 Task: Open Card Podcast Distribution Review in Board Sales Funnel Optimization and Management to Workspace Content Marketing Agencies and add a team member Softage.2@softage.net, a label Green, a checklist Fundraising, an attachment from Trello, a color Green and finally, add a card description 'Plan and execute company team-building activity at a wine tasting event' and a comment 'Given the potential impact of this task on our company culture of innovation, let us ensure that we approach it with a sense of curiosity and a willingness to explore new ideas.'. Add a start date 'Jan 06, 1900' with a due date 'Jan 13, 1900'
Action: Mouse moved to (359, 159)
Screenshot: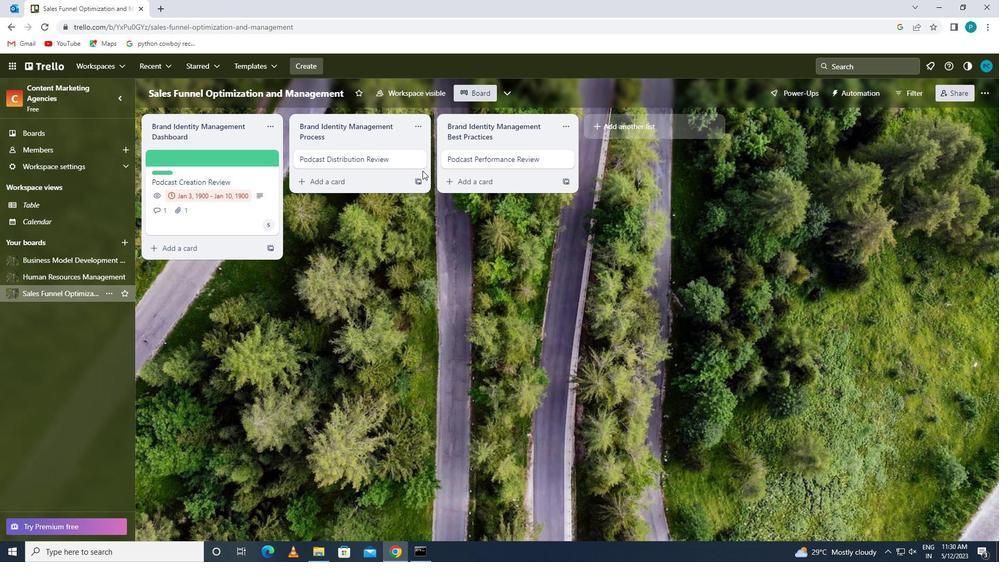 
Action: Mouse pressed left at (359, 159)
Screenshot: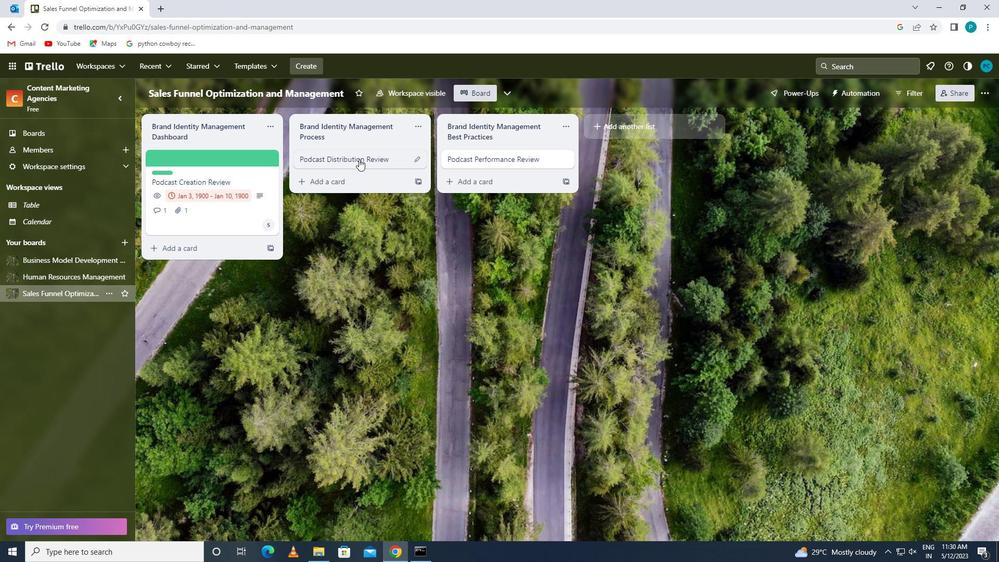 
Action: Mouse moved to (653, 188)
Screenshot: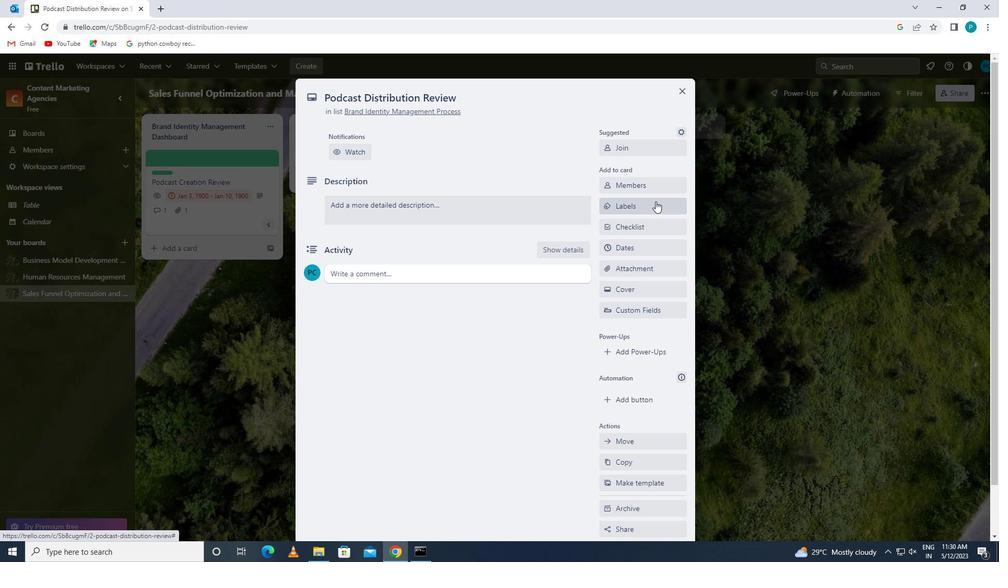 
Action: Mouse pressed left at (653, 188)
Screenshot: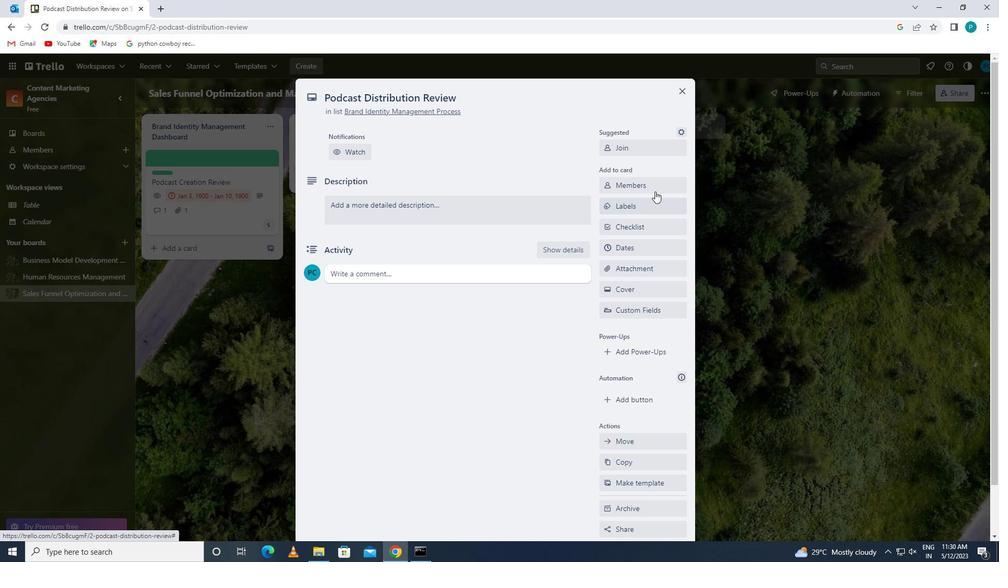 
Action: Mouse moved to (650, 235)
Screenshot: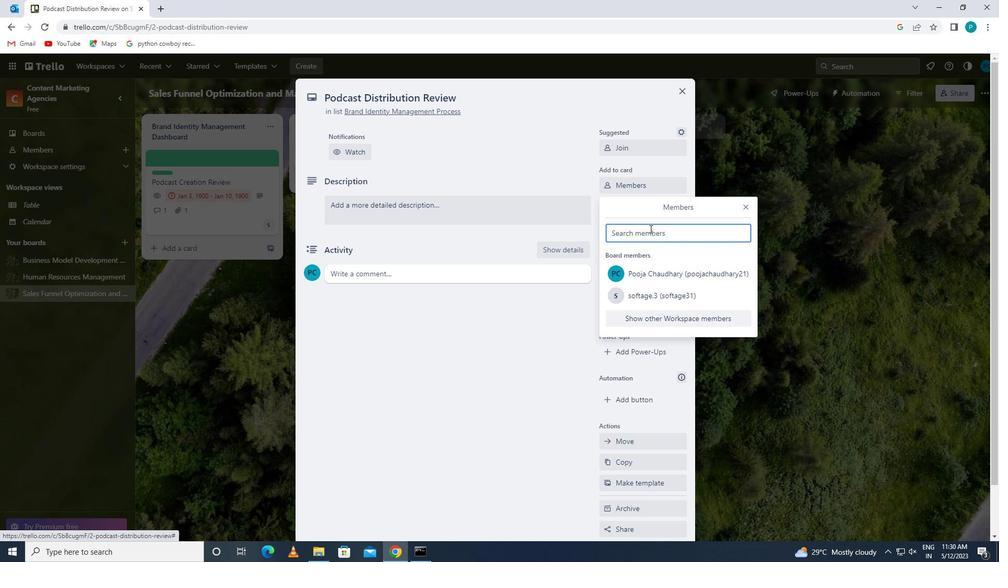 
Action: Mouse pressed left at (650, 235)
Screenshot: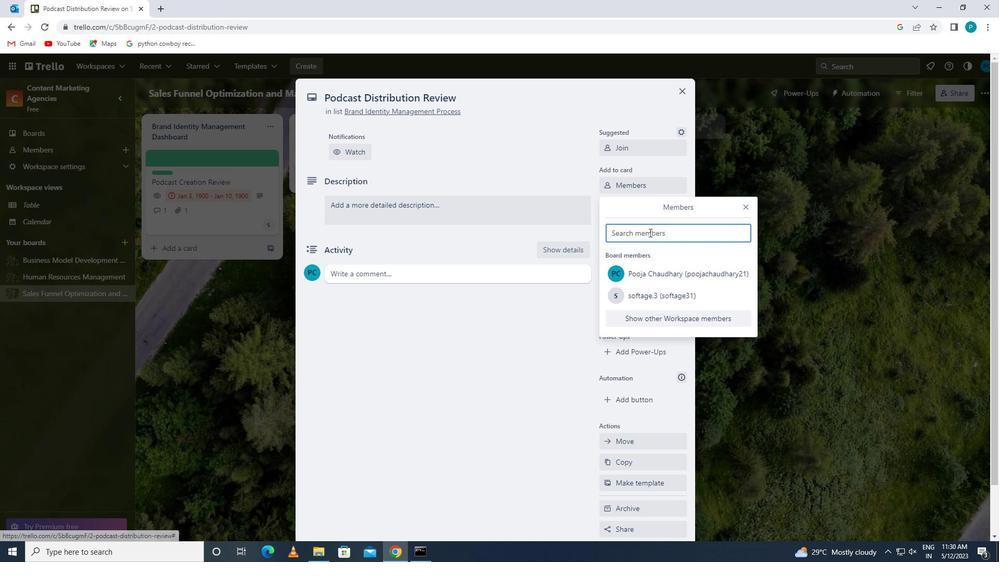 
Action: Key pressed <Key.caps_lock>s<Key.caps_lock>
Screenshot: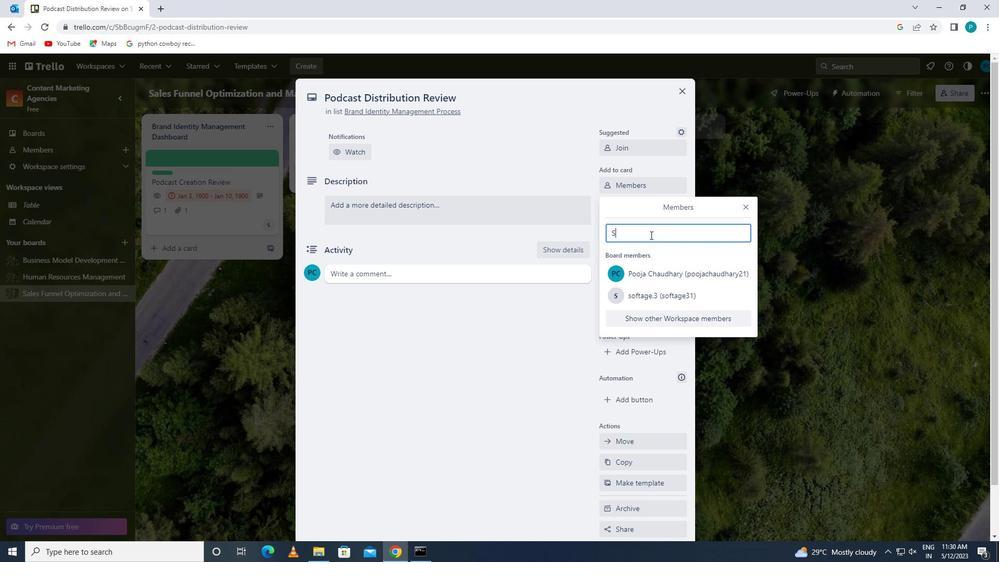 
Action: Mouse moved to (687, 332)
Screenshot: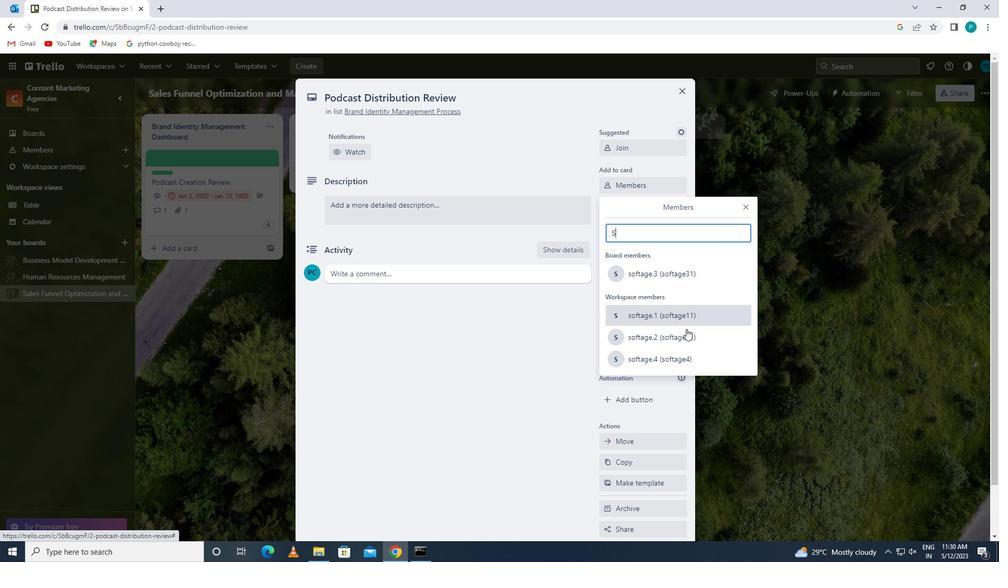 
Action: Mouse pressed left at (687, 332)
Screenshot: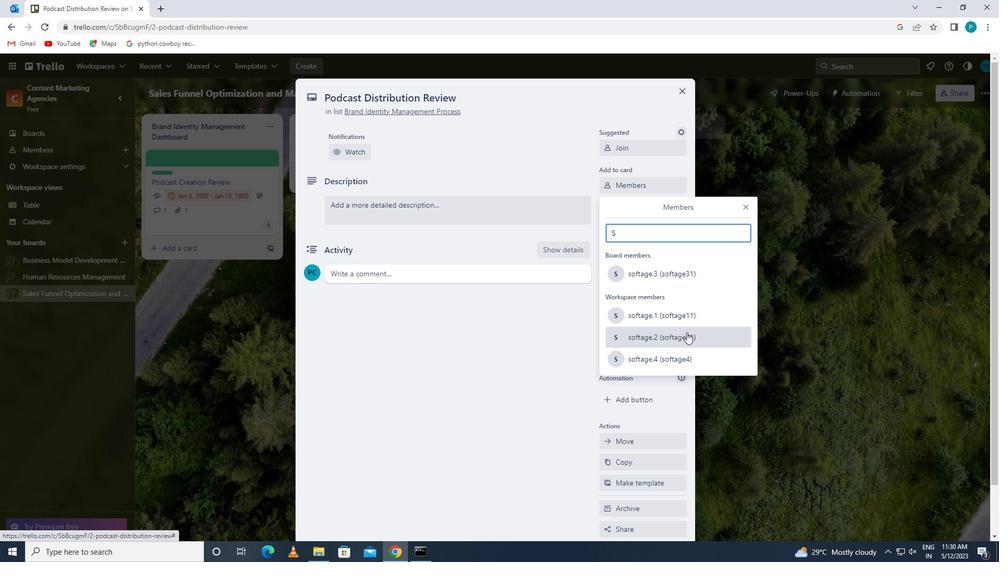 
Action: Mouse moved to (753, 208)
Screenshot: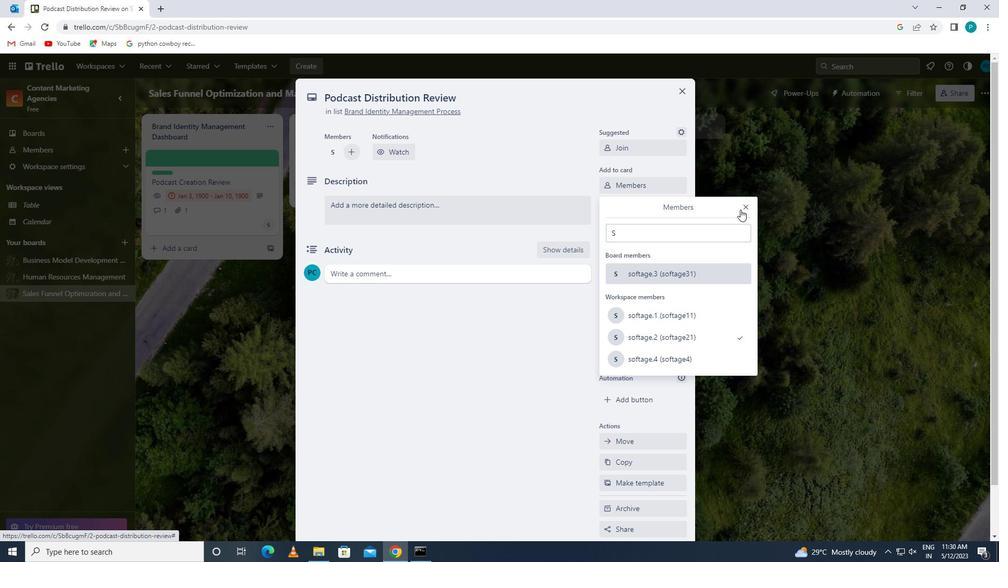 
Action: Mouse pressed left at (753, 208)
Screenshot: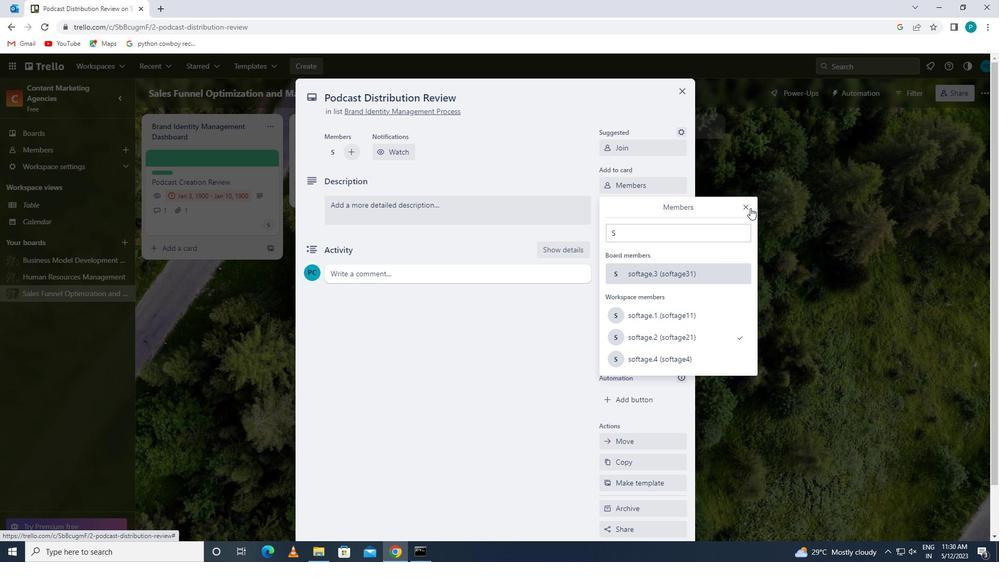 
Action: Mouse moved to (654, 207)
Screenshot: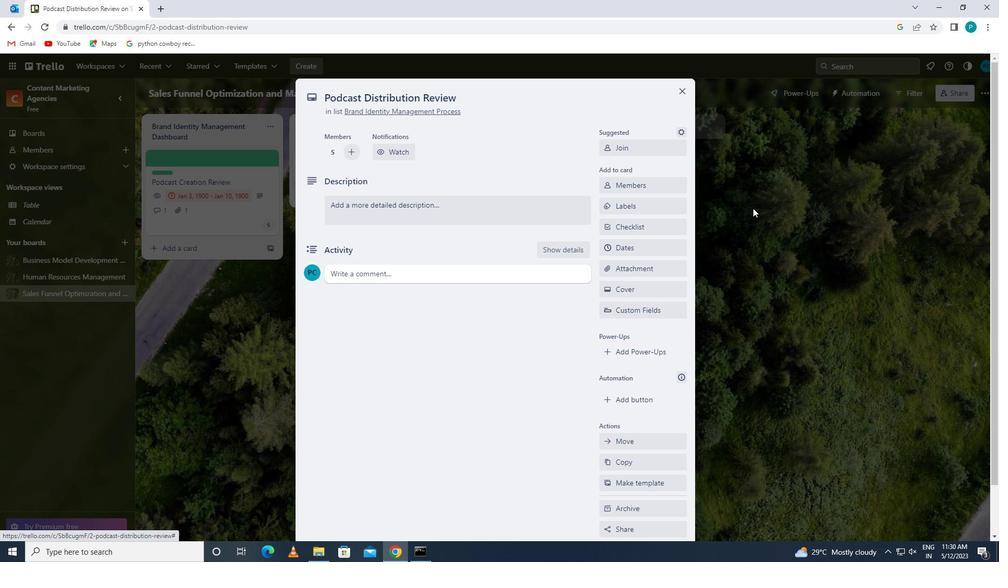 
Action: Mouse pressed left at (654, 207)
Screenshot: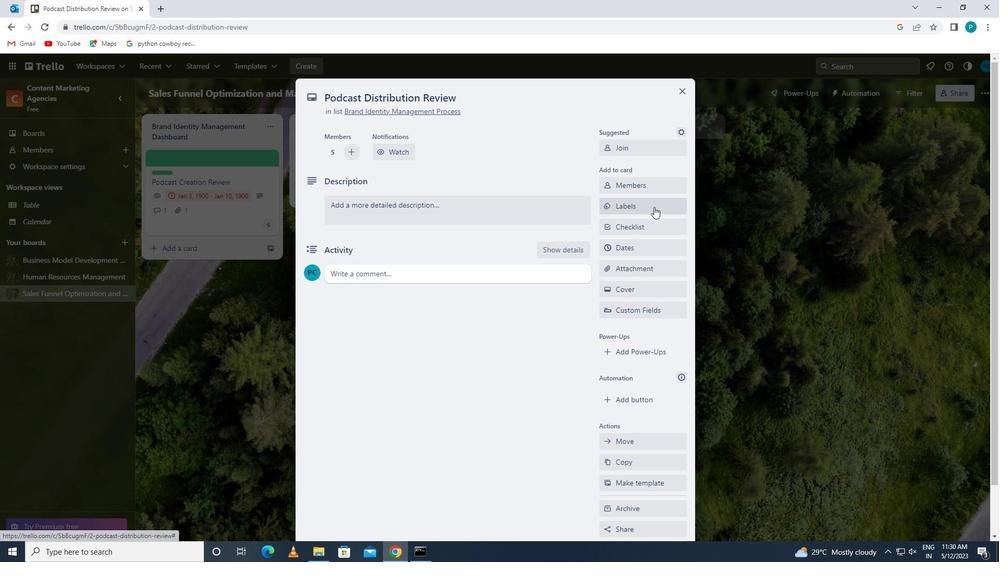 
Action: Mouse moved to (670, 415)
Screenshot: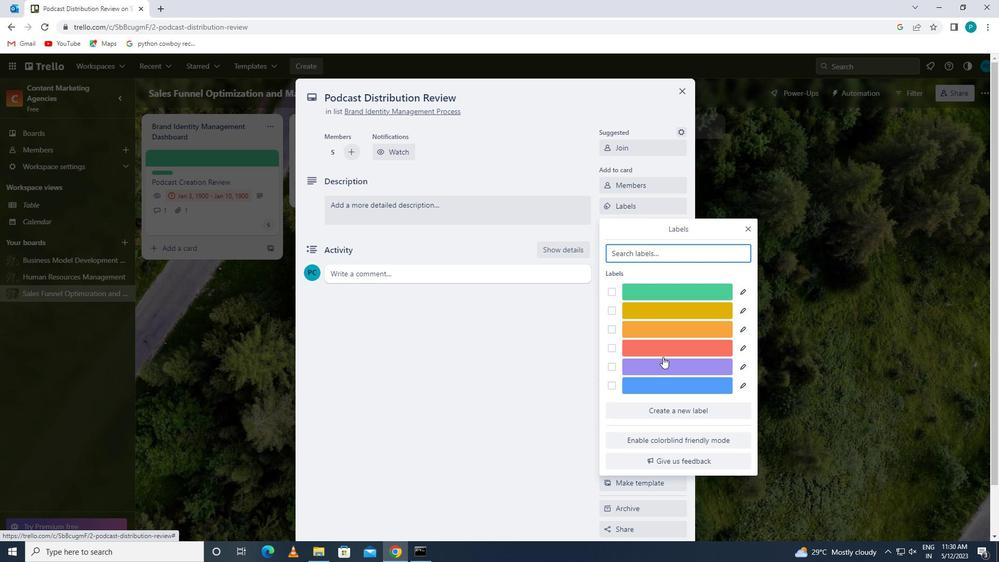 
Action: Mouse pressed left at (670, 415)
Screenshot: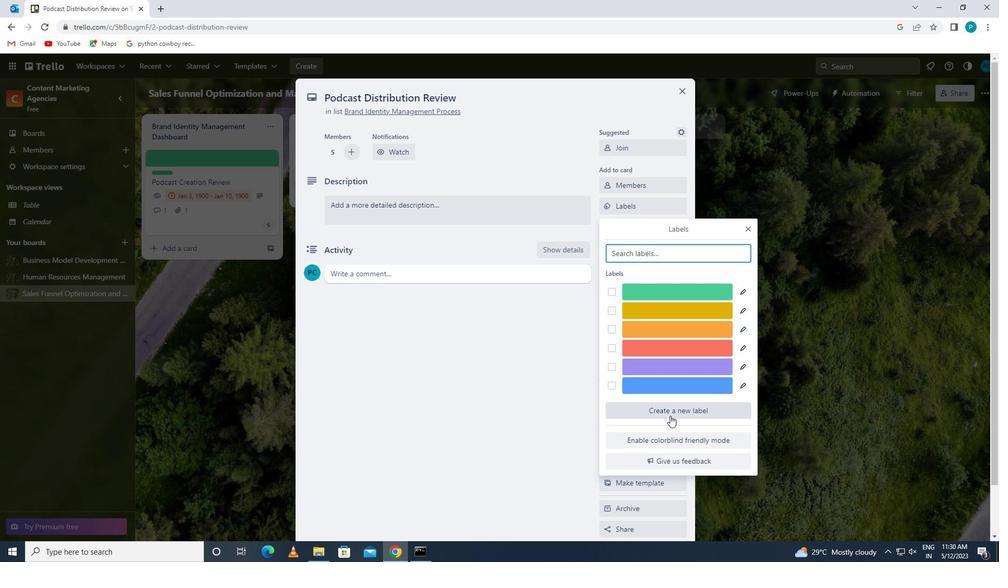 
Action: Mouse moved to (615, 385)
Screenshot: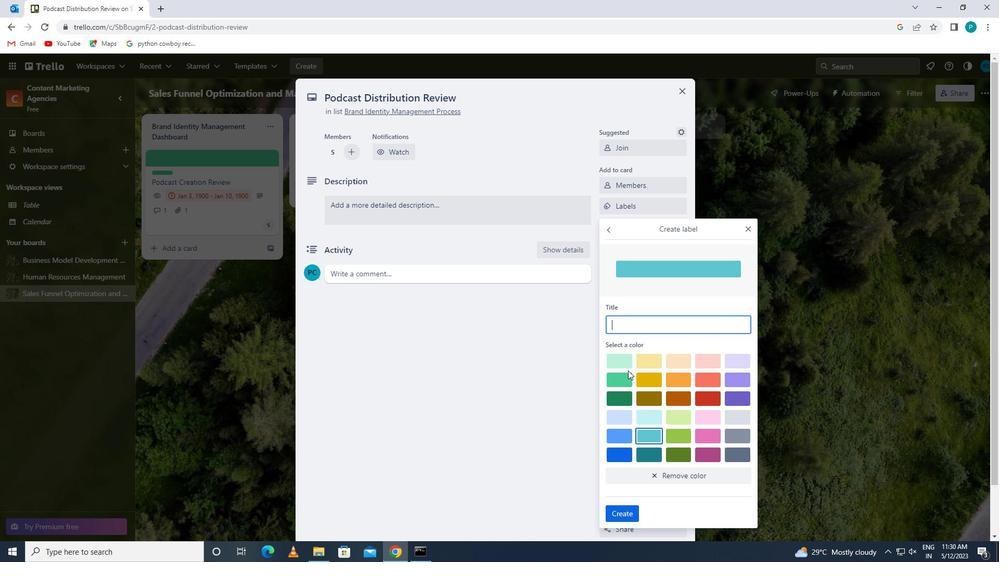 
Action: Mouse pressed left at (615, 385)
Screenshot: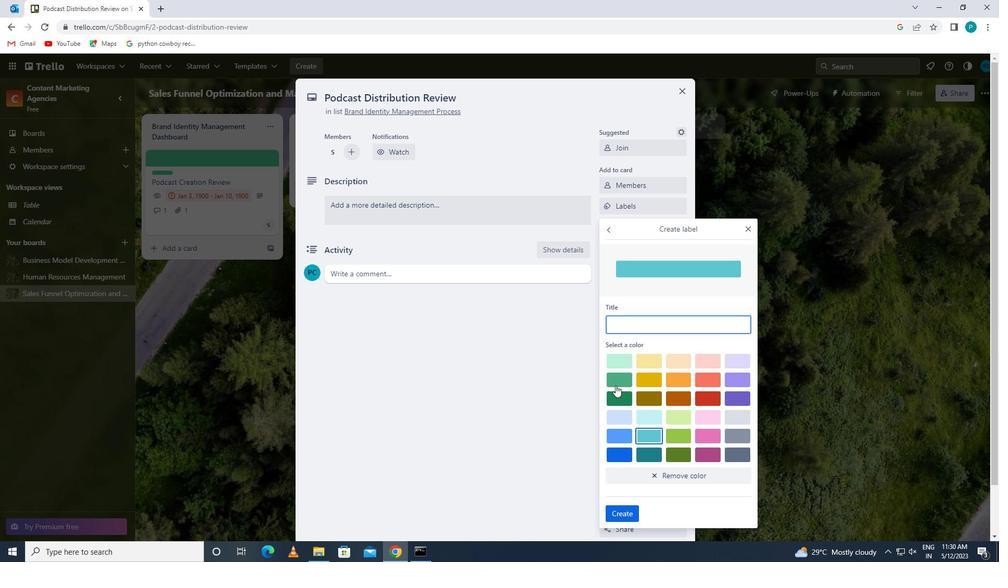 
Action: Mouse moved to (623, 511)
Screenshot: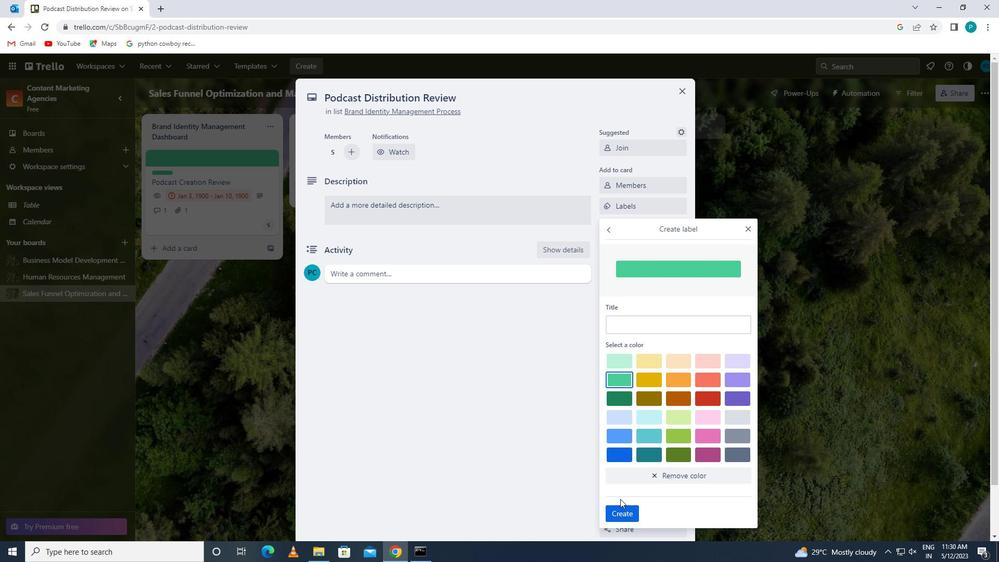 
Action: Mouse pressed left at (623, 511)
Screenshot: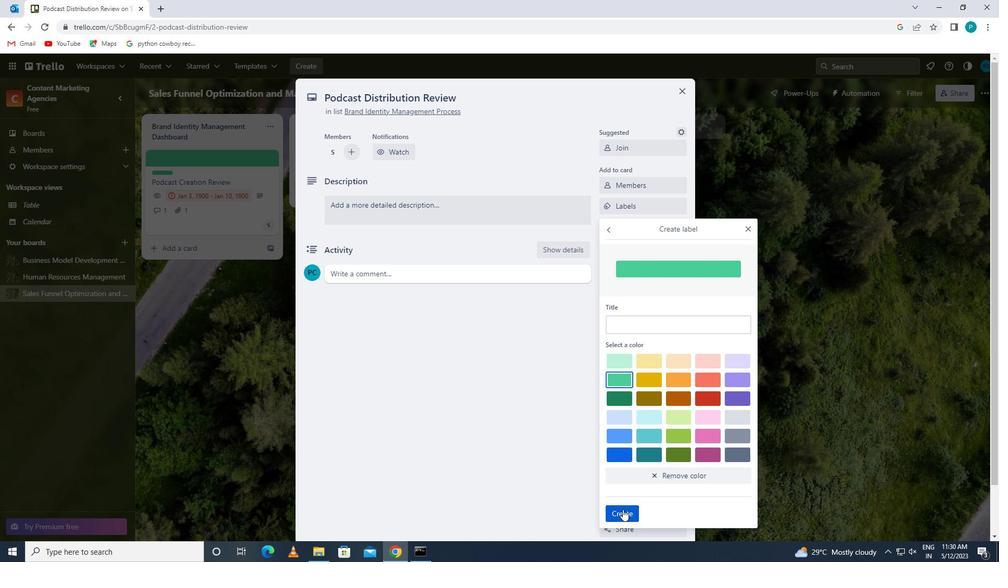 
Action: Mouse moved to (748, 224)
Screenshot: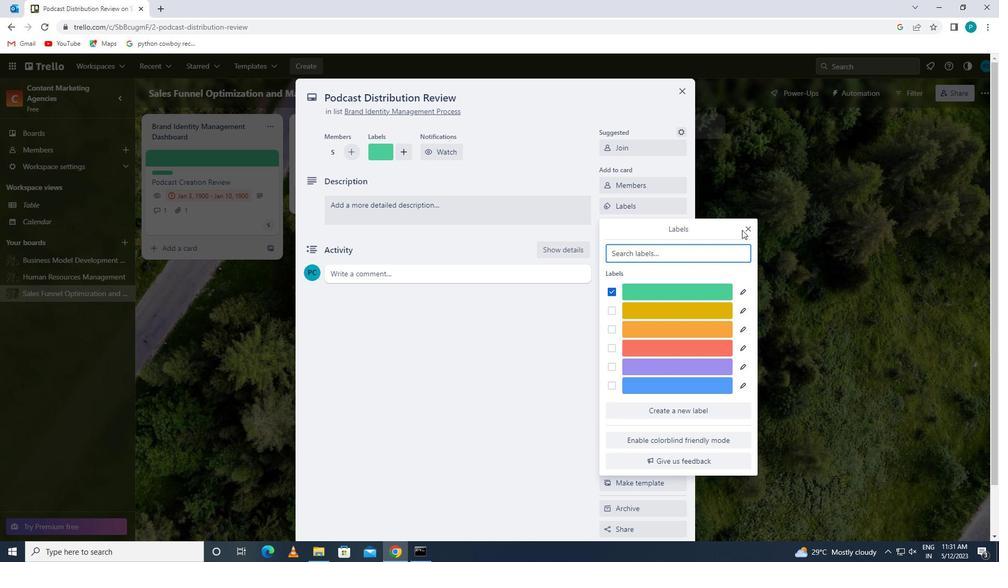 
Action: Mouse pressed left at (748, 224)
Screenshot: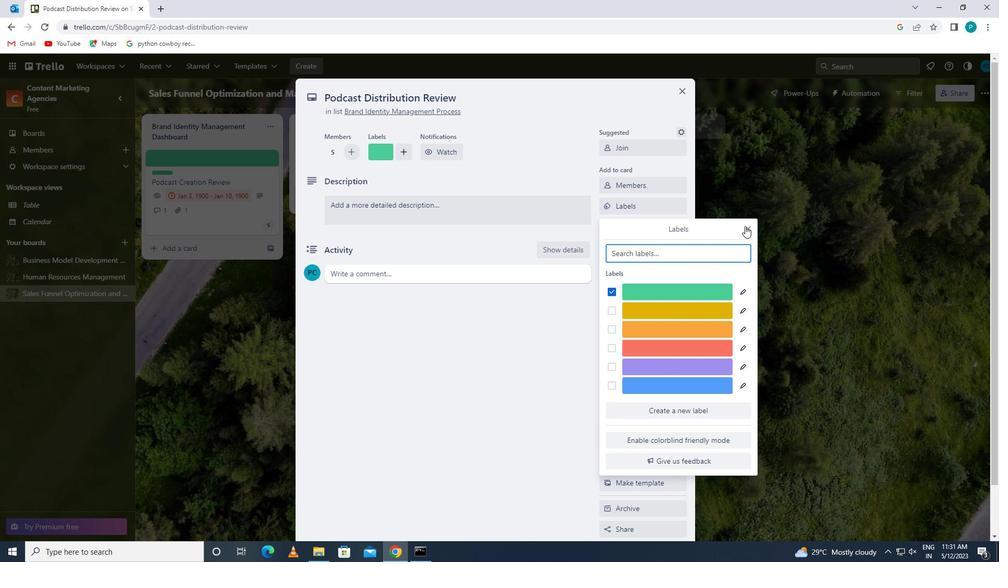 
Action: Mouse moved to (659, 234)
Screenshot: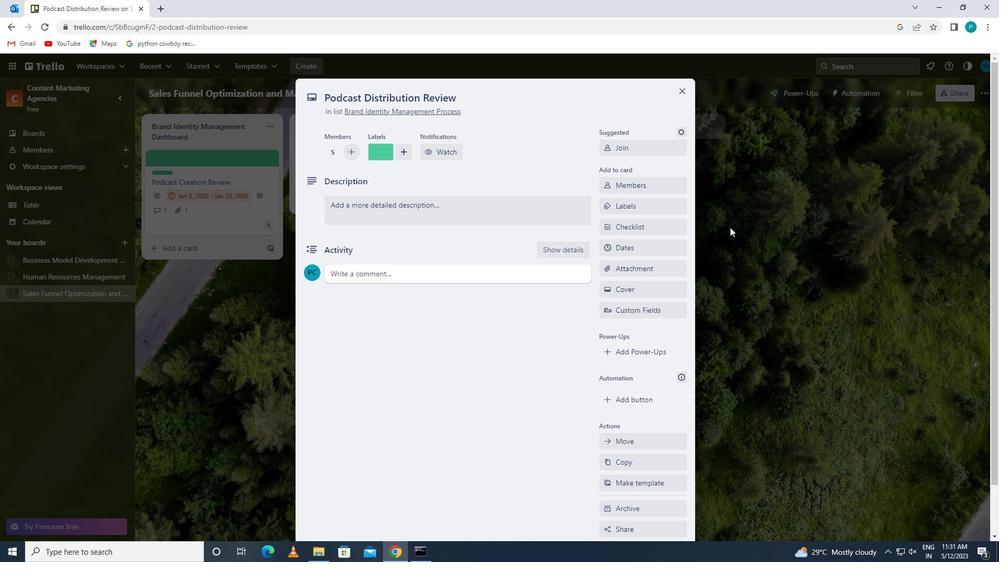 
Action: Mouse pressed left at (659, 234)
Screenshot: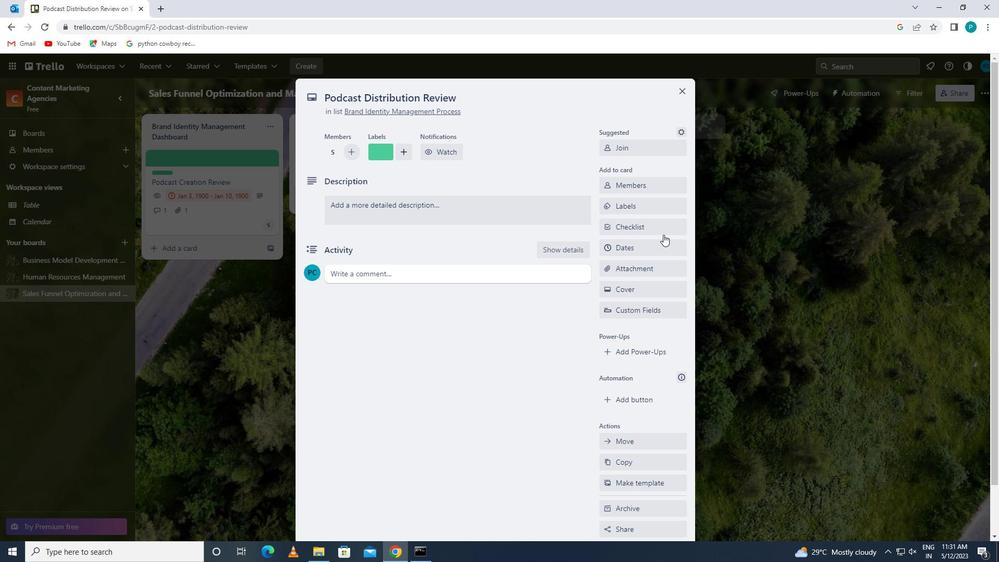 
Action: Key pressed f
Screenshot: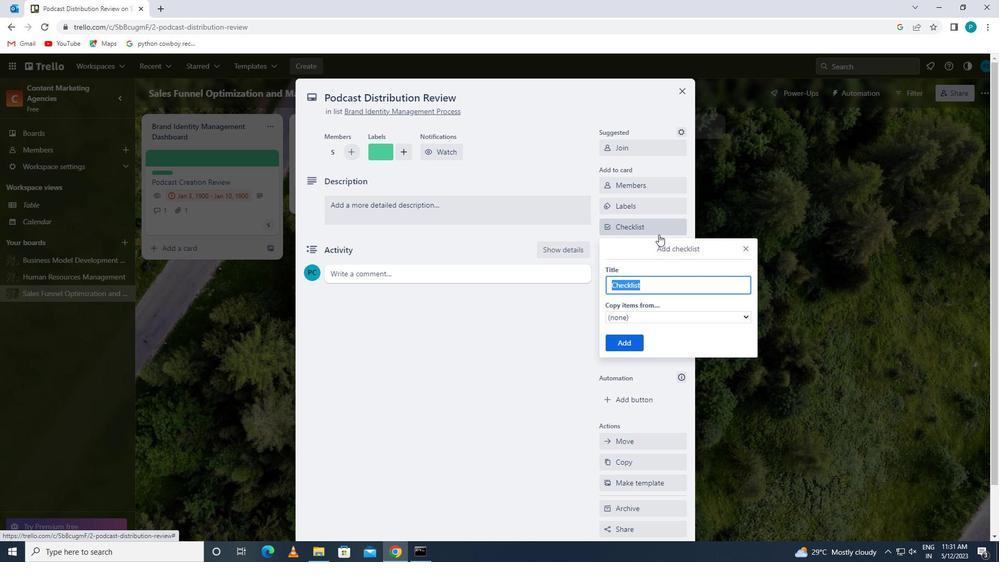 
Action: Mouse moved to (694, 312)
Screenshot: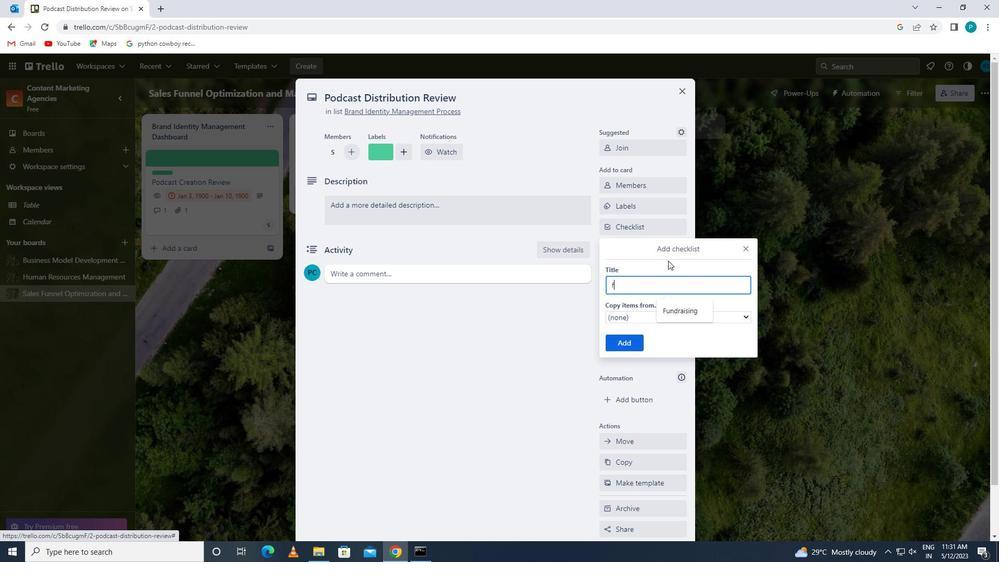 
Action: Mouse pressed left at (694, 312)
Screenshot: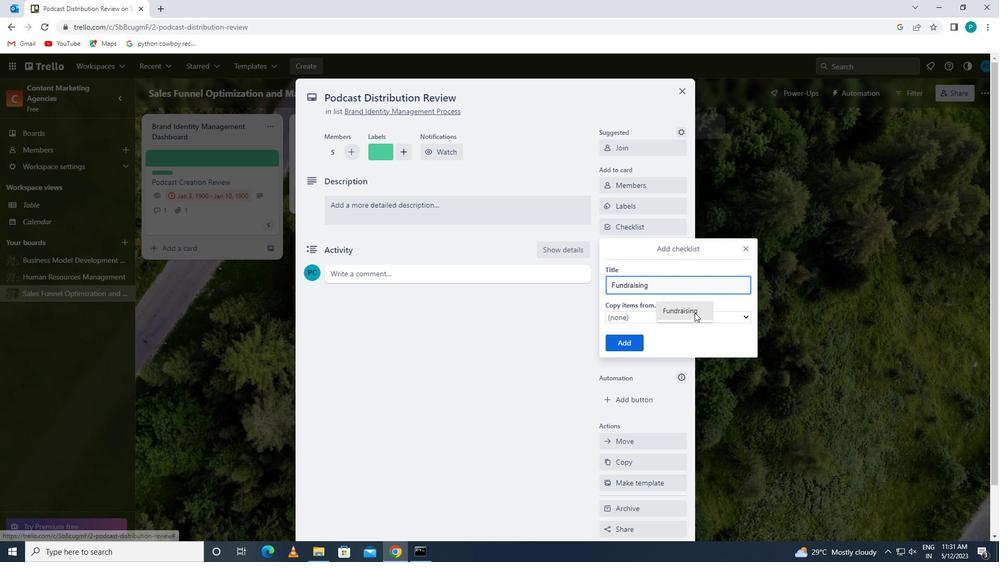 
Action: Mouse moved to (629, 340)
Screenshot: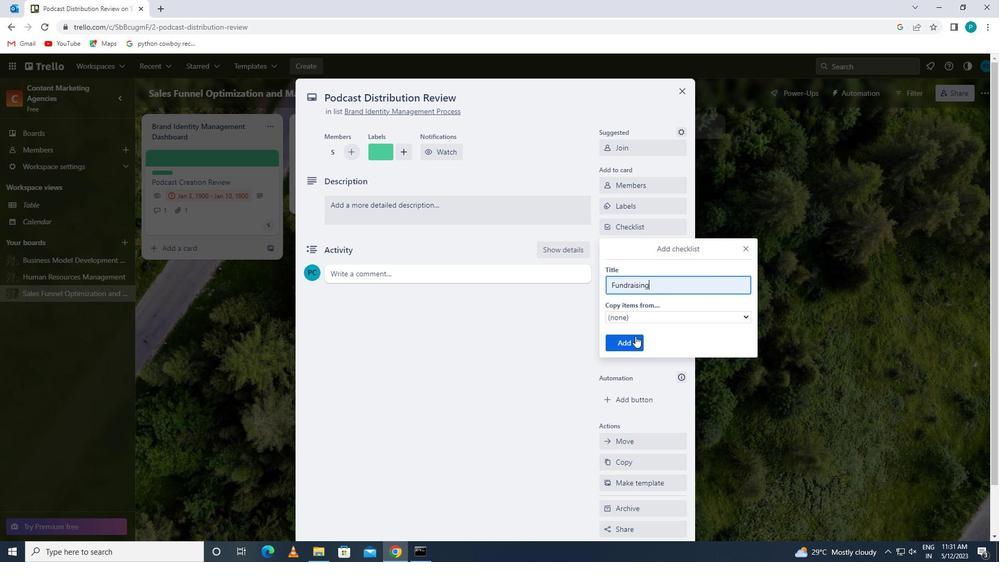 
Action: Mouse pressed left at (629, 340)
Screenshot: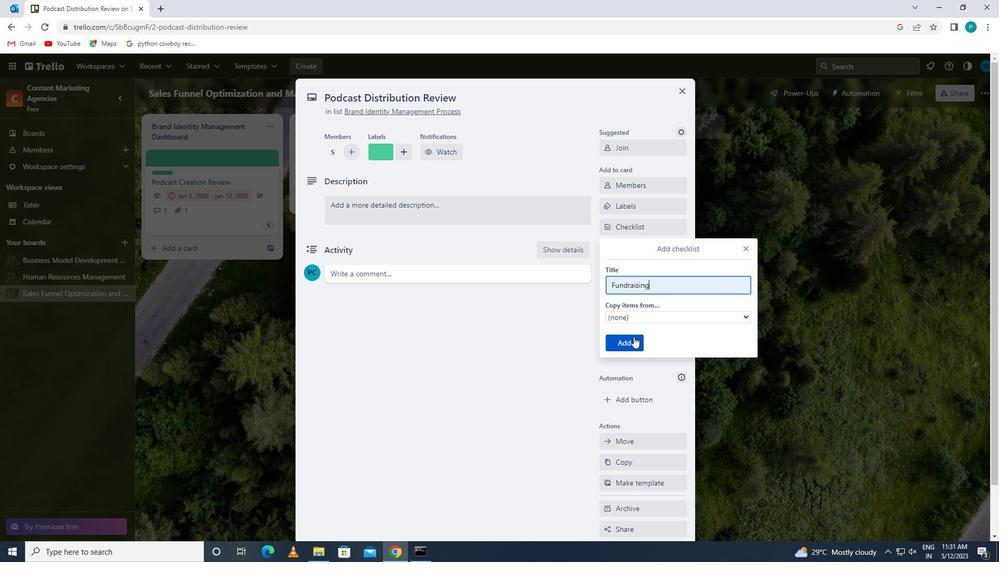 
Action: Mouse moved to (640, 271)
Screenshot: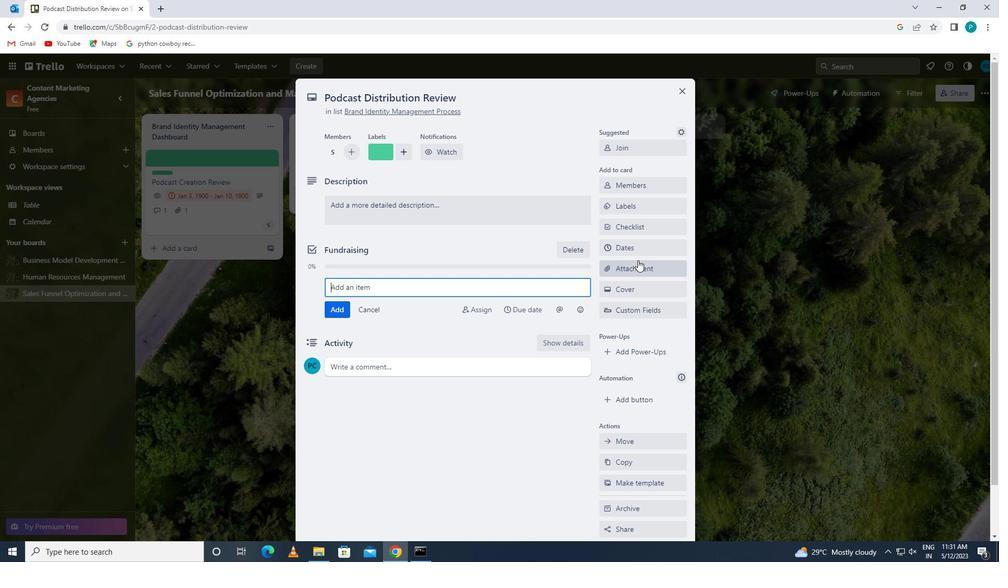 
Action: Mouse pressed left at (640, 271)
Screenshot: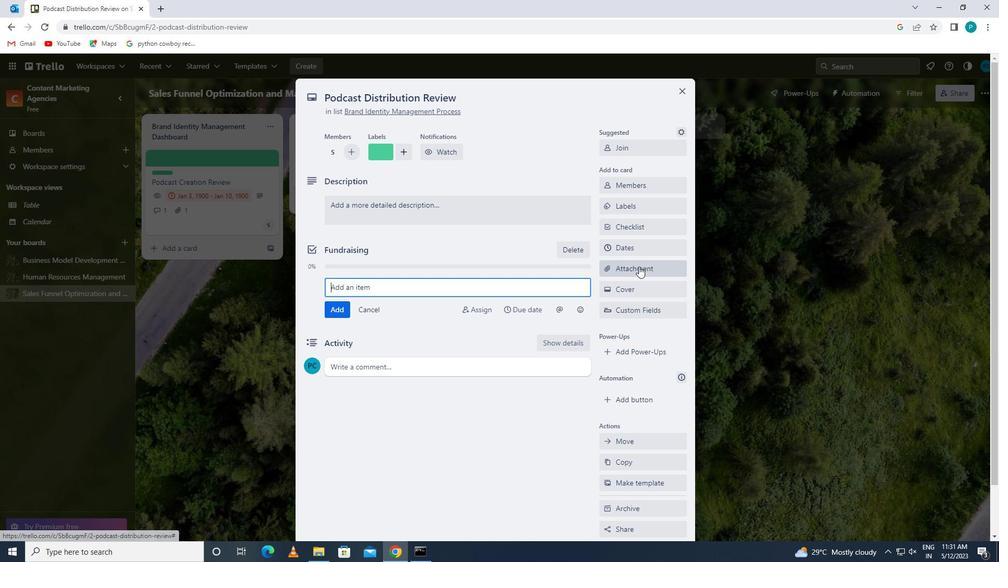 
Action: Mouse moved to (638, 331)
Screenshot: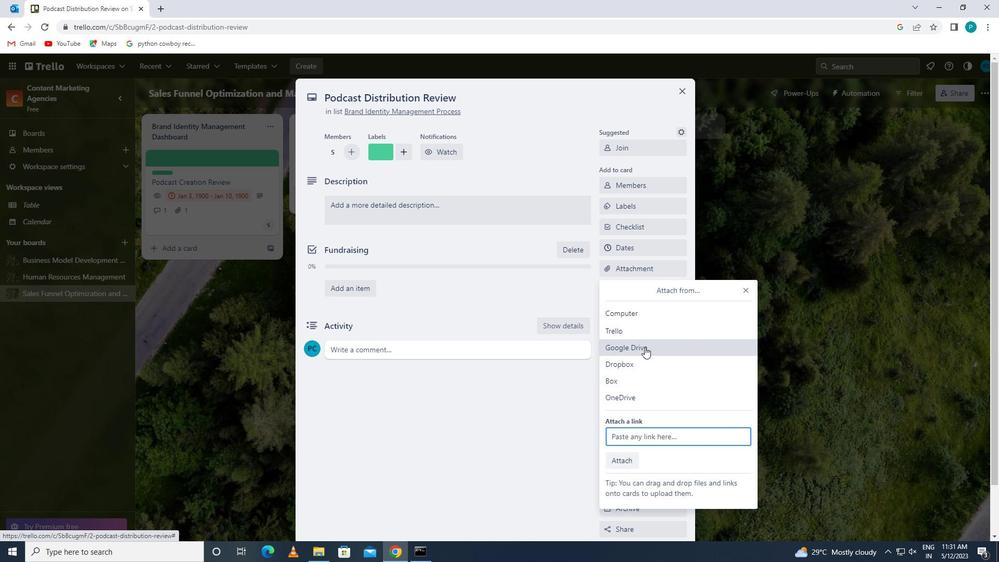 
Action: Mouse pressed left at (638, 331)
Screenshot: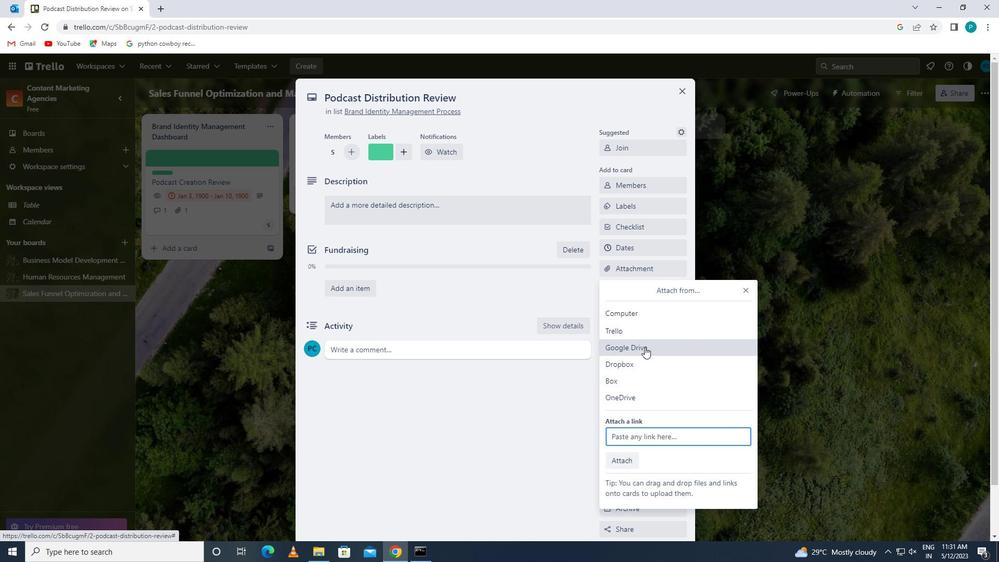 
Action: Mouse moved to (641, 326)
Screenshot: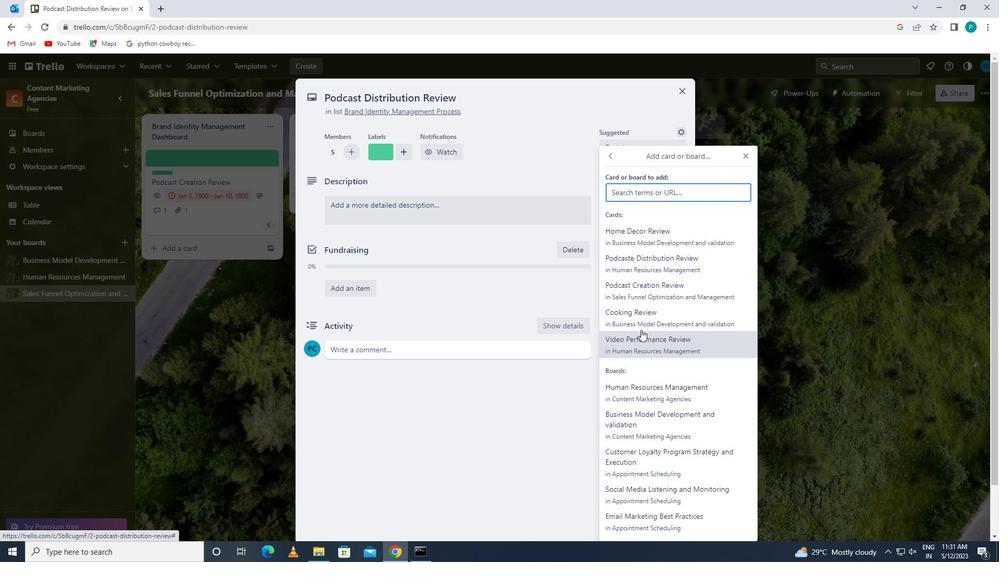 
Action: Mouse pressed left at (641, 326)
Screenshot: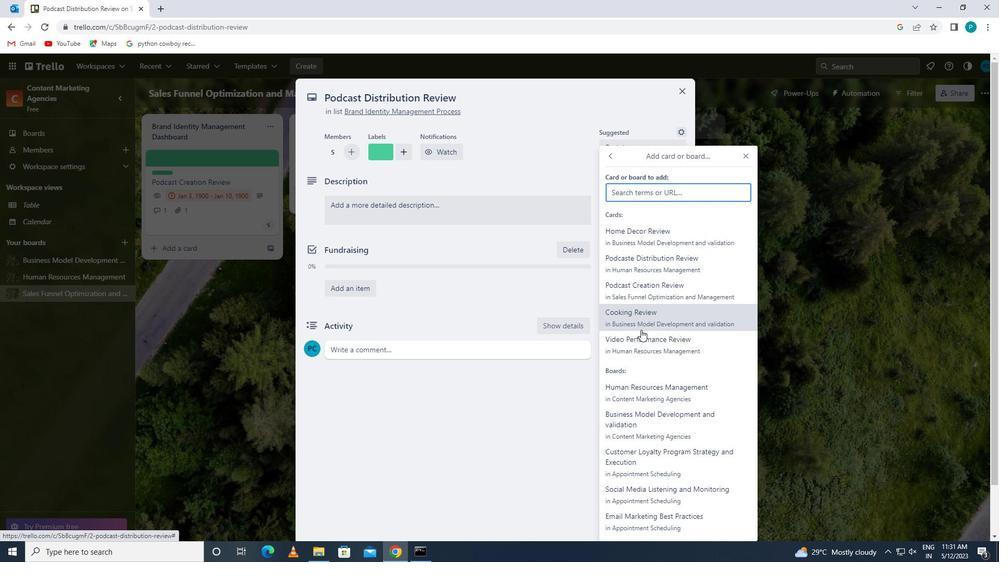 
Action: Mouse moved to (634, 288)
Screenshot: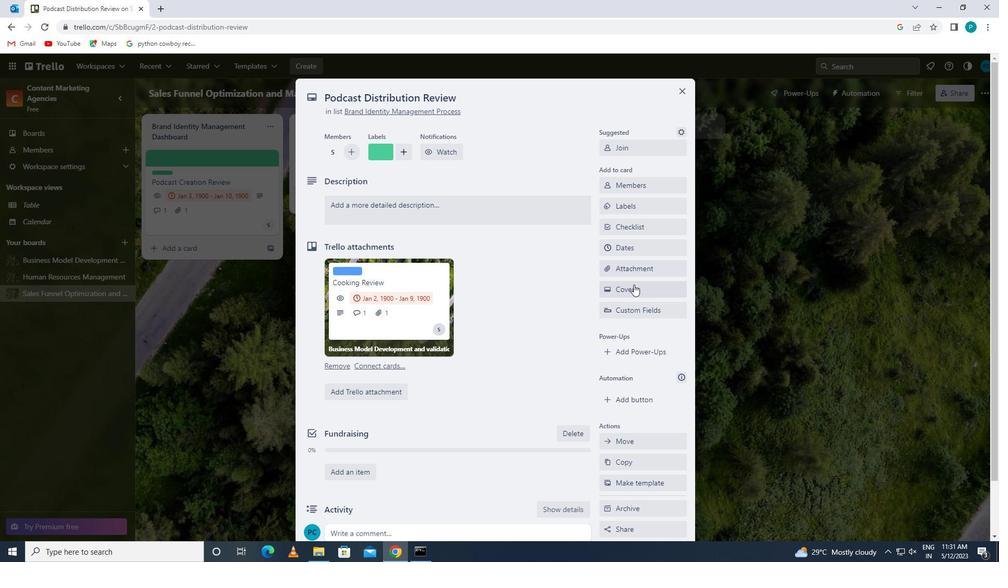 
Action: Mouse pressed left at (634, 288)
Screenshot: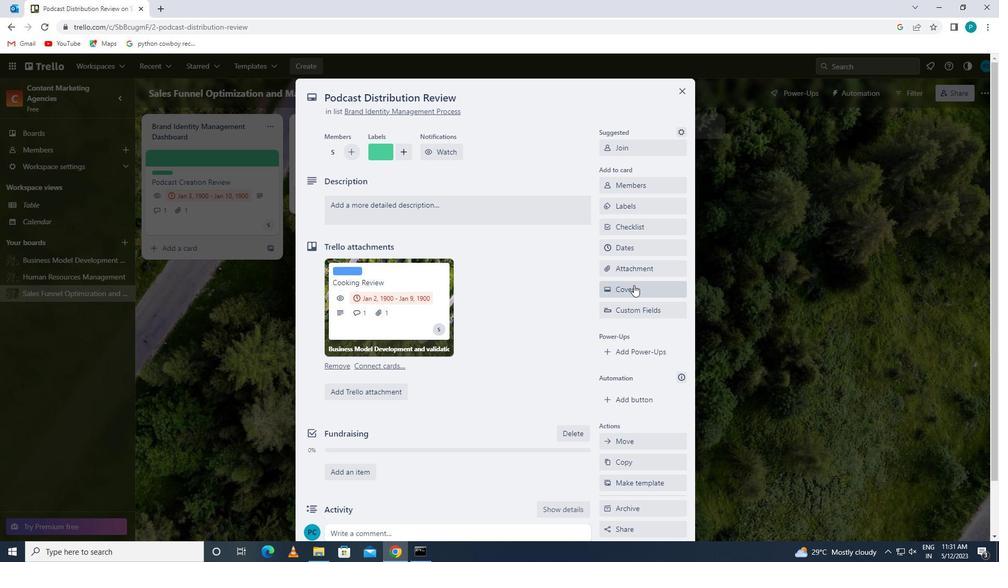 
Action: Mouse moved to (628, 329)
Screenshot: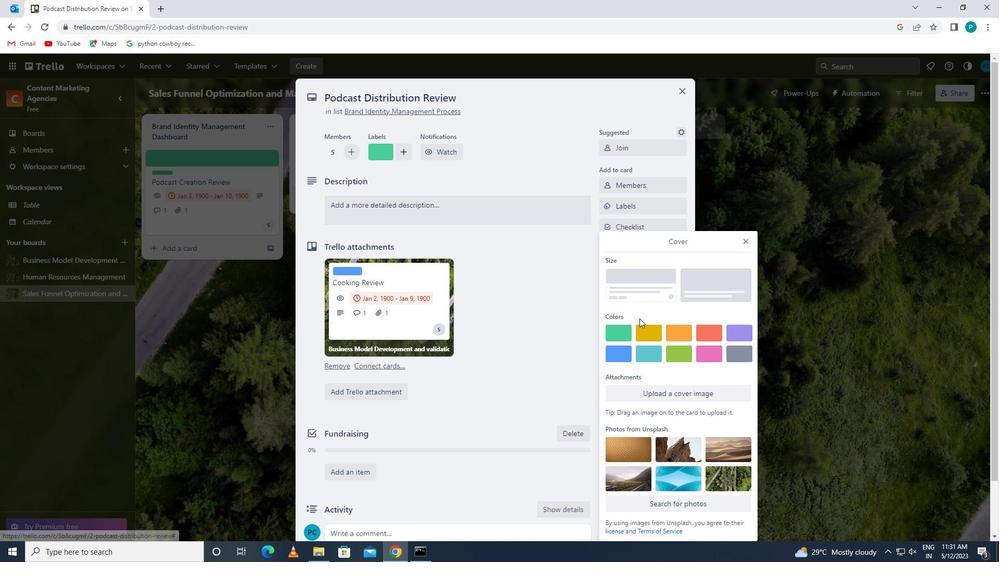 
Action: Mouse pressed left at (628, 329)
Screenshot: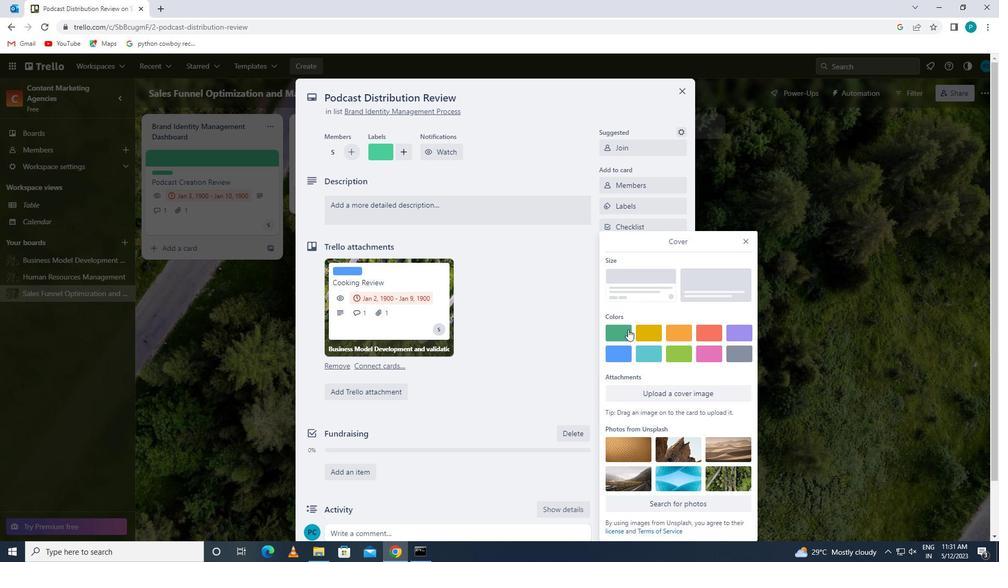 
Action: Mouse moved to (745, 225)
Screenshot: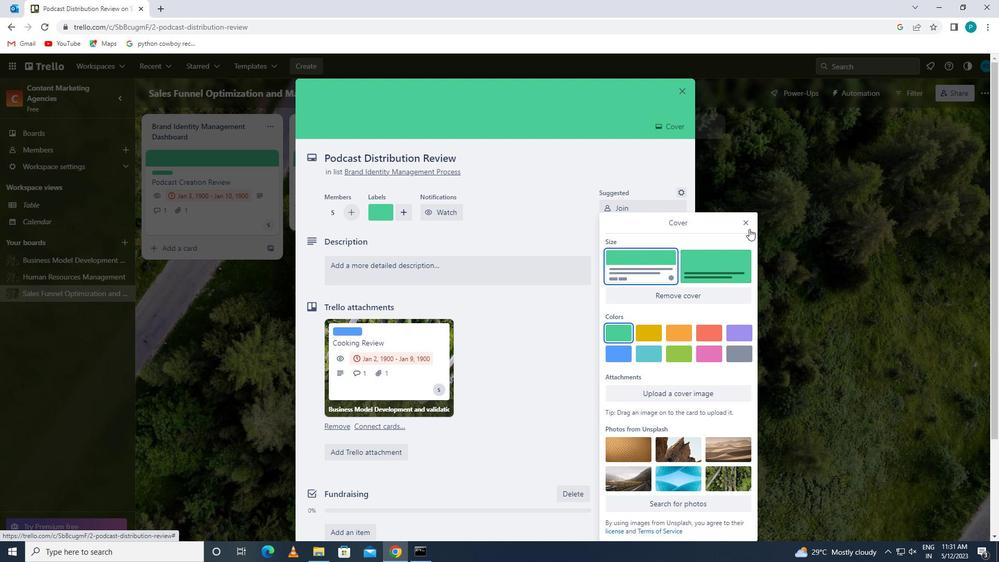 
Action: Mouse pressed left at (745, 225)
Screenshot: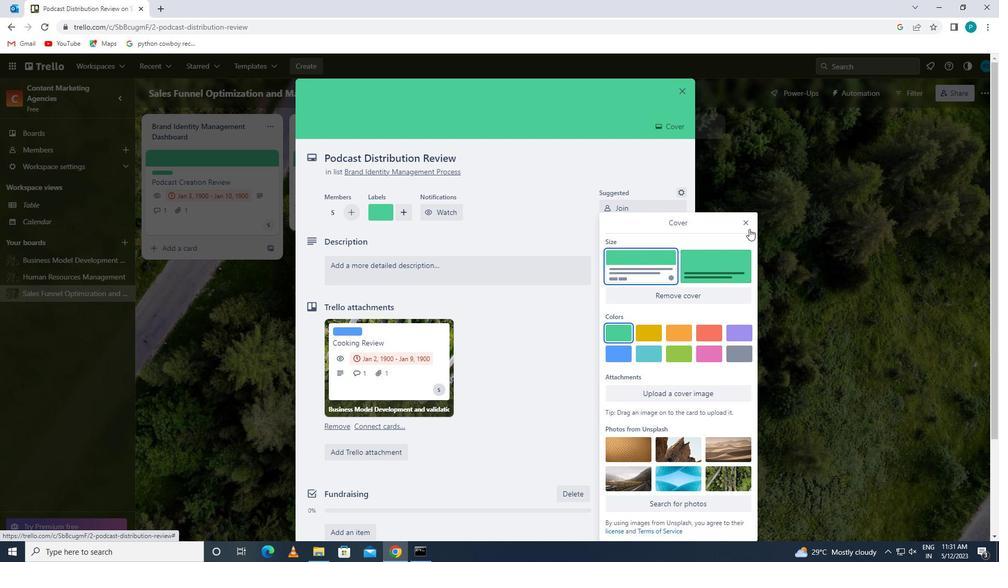 
Action: Mouse moved to (469, 281)
Screenshot: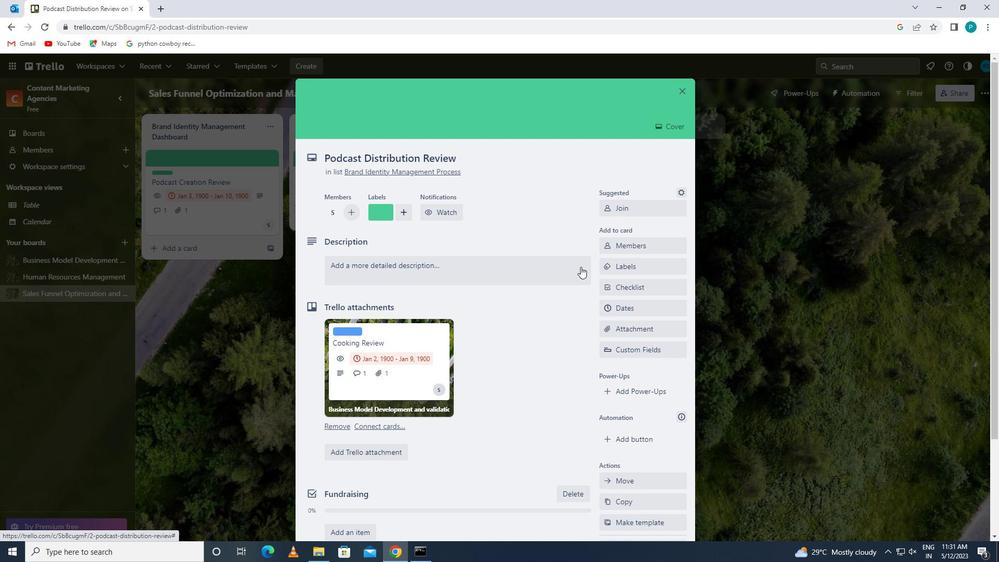 
Action: Mouse pressed left at (469, 281)
Screenshot: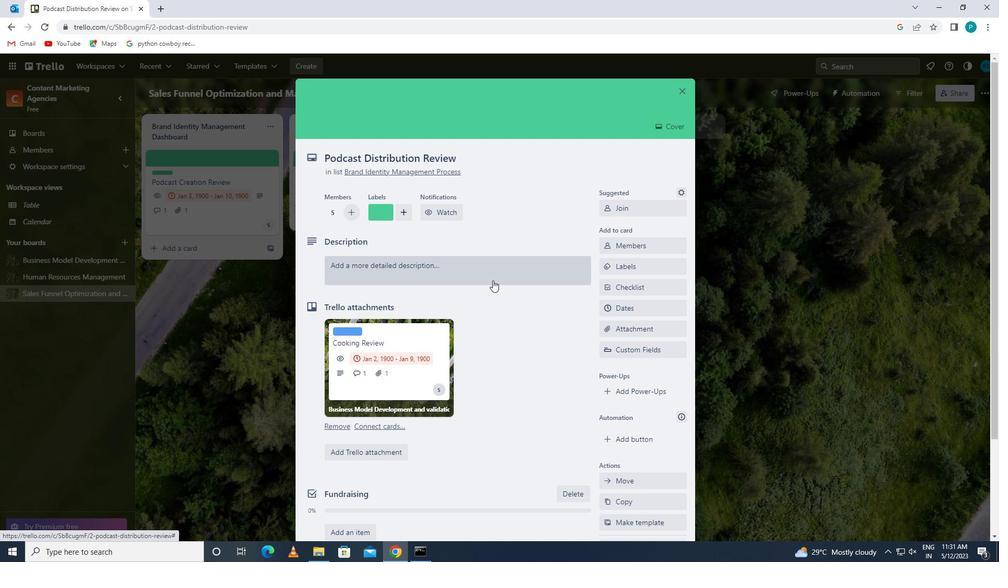 
Action: Key pressed <Key.caps_lock>p<Key.caps_lock>lan<Key.space>and<Key.space>execute<Key.space>company<Key.space>team<Key.space>-building<Key.space>activity<Key.space>at<Key.space>a<Key.space>wine<Key.space>ts<Key.backspace>asting<Key.space>event<Key.space>
Screenshot: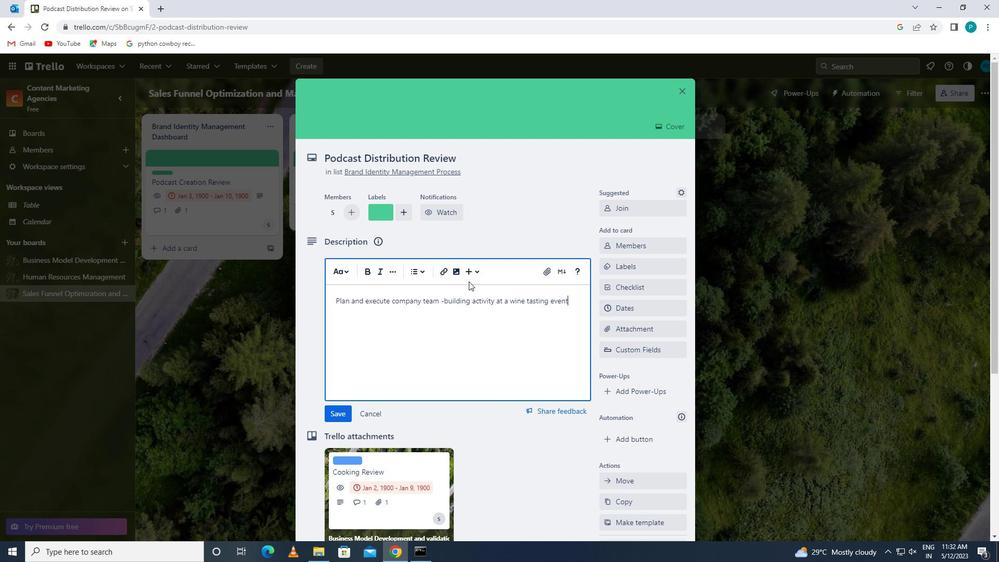 
Action: Mouse moved to (318, 411)
Screenshot: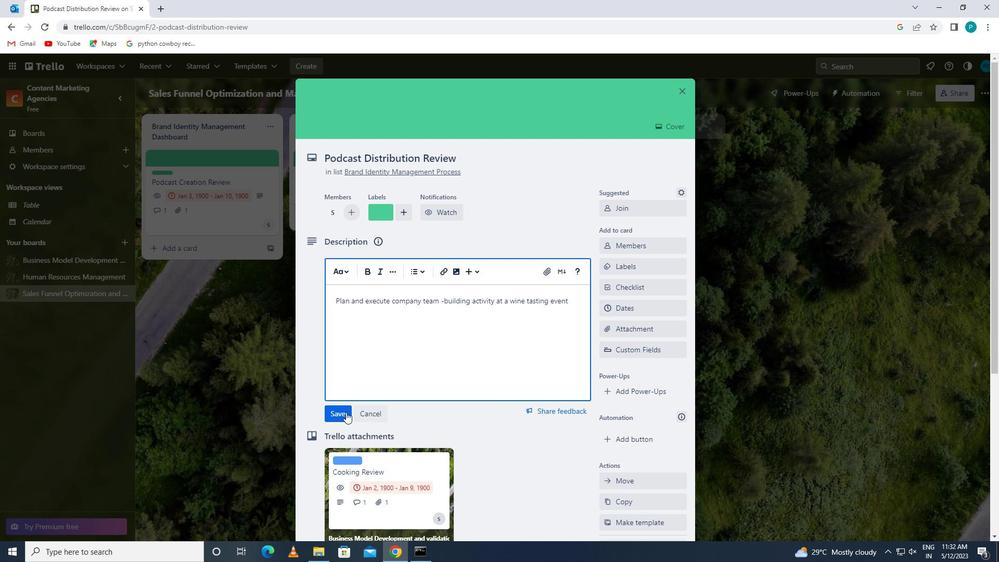 
Action: Mouse pressed left at (318, 411)
Screenshot: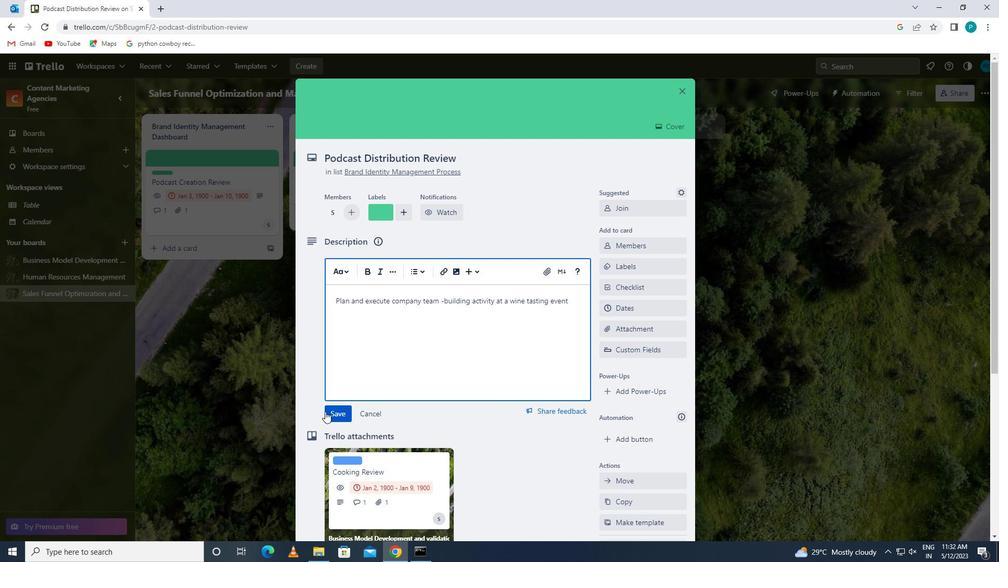 
Action: Mouse moved to (375, 415)
Screenshot: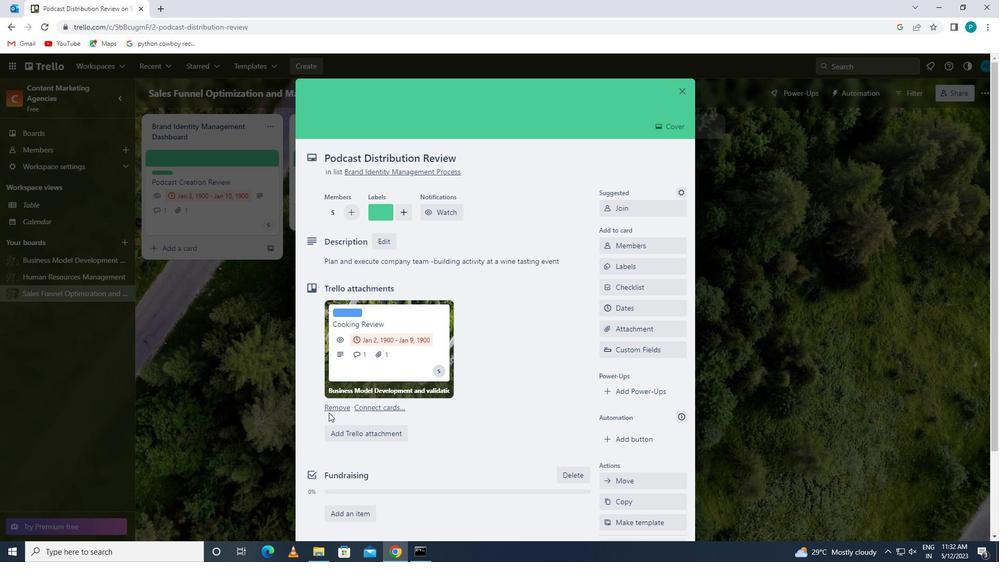 
Action: Mouse scrolled (375, 415) with delta (0, 0)
Screenshot: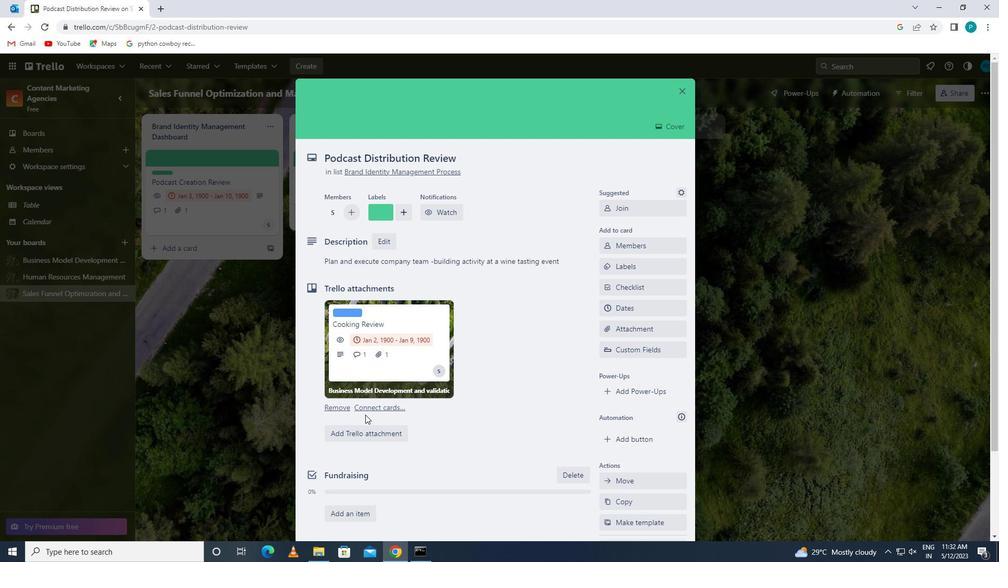 
Action: Mouse scrolled (375, 415) with delta (0, 0)
Screenshot: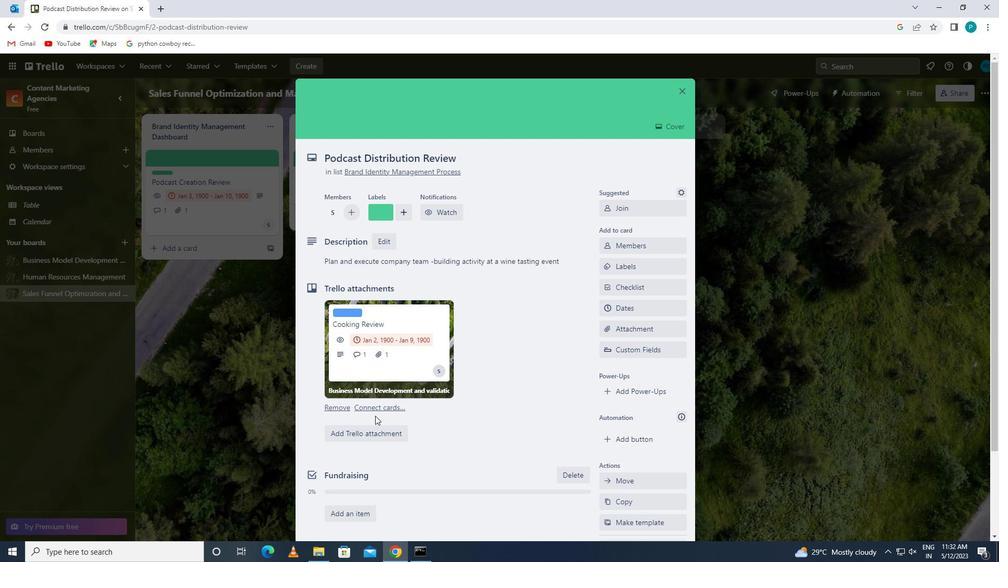 
Action: Mouse moved to (348, 467)
Screenshot: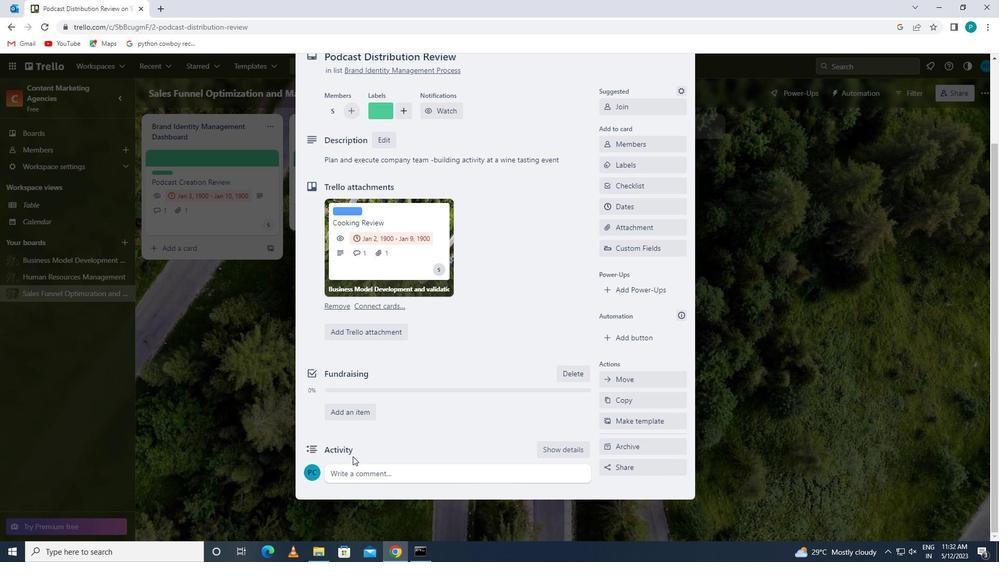 
Action: Mouse pressed left at (348, 467)
Screenshot: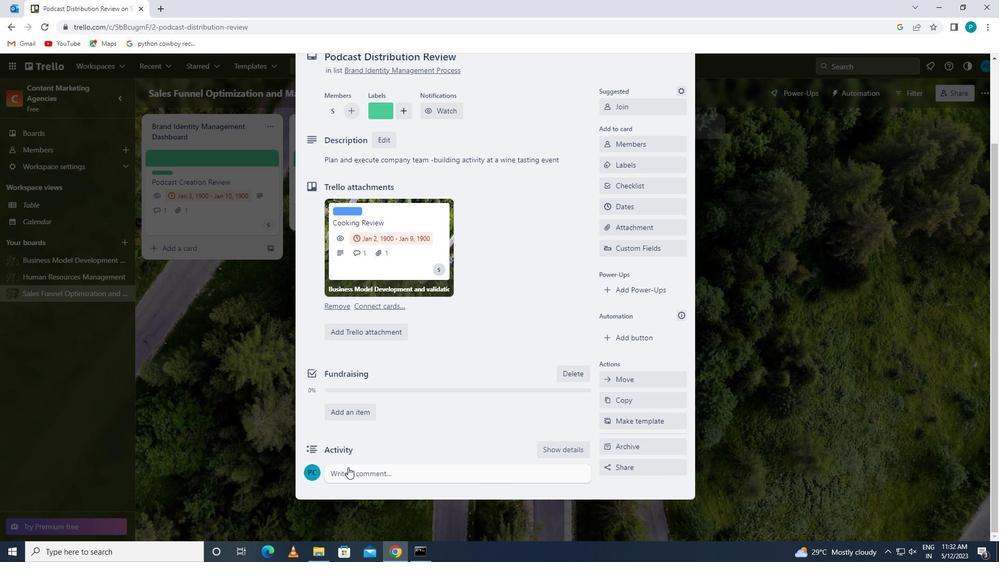 
Action: Key pressed <Key.caps_lock>g<Key.caps_lock>ibv<Key.backspace><Key.backspace>ven<Key.space>the<Key.space>potential<Key.space>impact<Key.space>of<Key.space>this<Key.space>task<Key.space>on<Key.space>our<Key.space>company<Key.space>culture<Key.space>of<Key.space>innovation<Key.space>,let<Key.space>us<Key.space>ensure<Key.space>that<Key.space>we<Key.space>approach<Key.space>it<Key.space>with<Key.space>a<Key.space>sense<Key.space>of<Key.space>curiosity<Key.space>and<Key.space>a<Key.space>willingness<Key.space>to<Key.space>explore<Key.space>new<Key.space>ideas
Screenshot: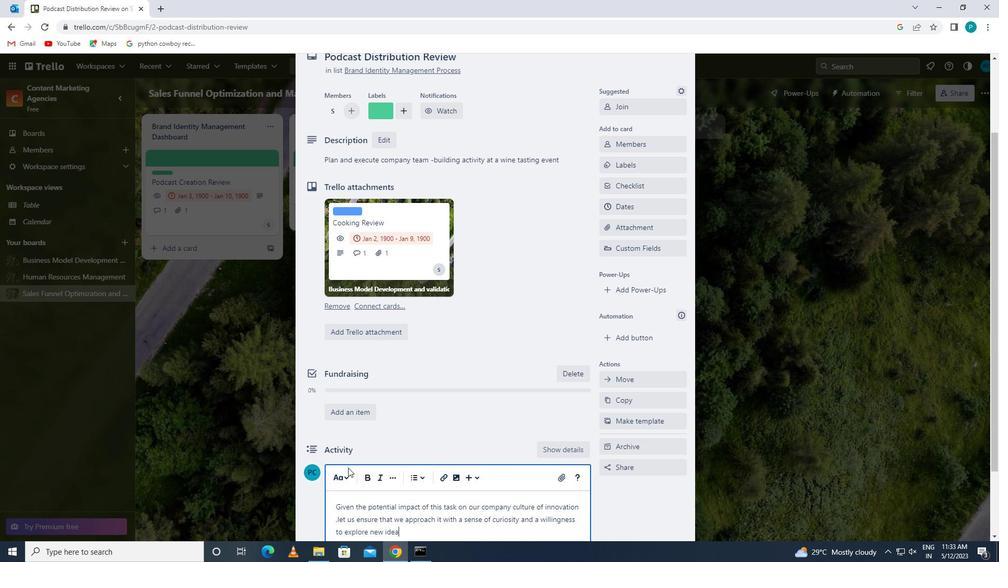 
Action: Mouse scrolled (348, 467) with delta (0, 0)
Screenshot: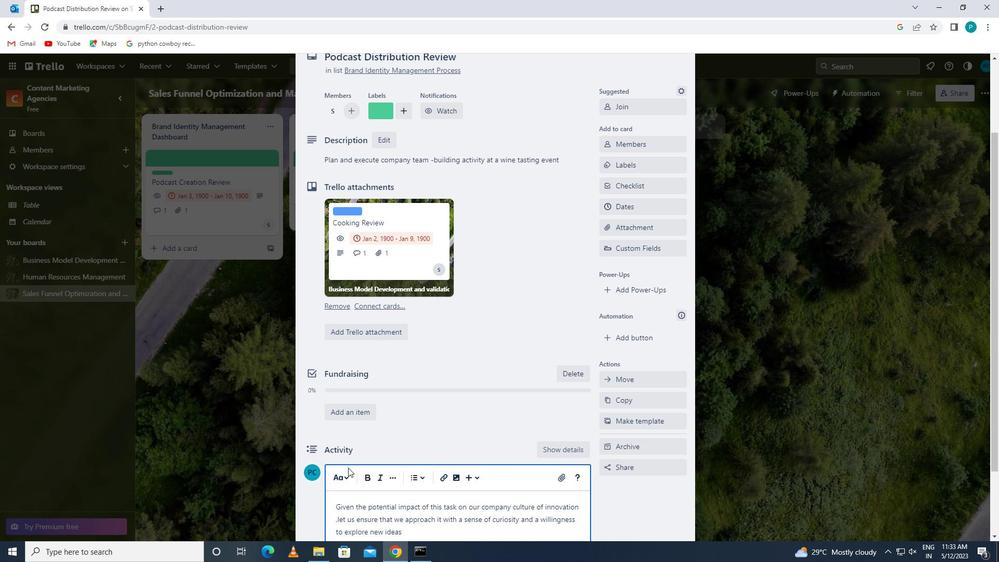 
Action: Mouse moved to (331, 508)
Screenshot: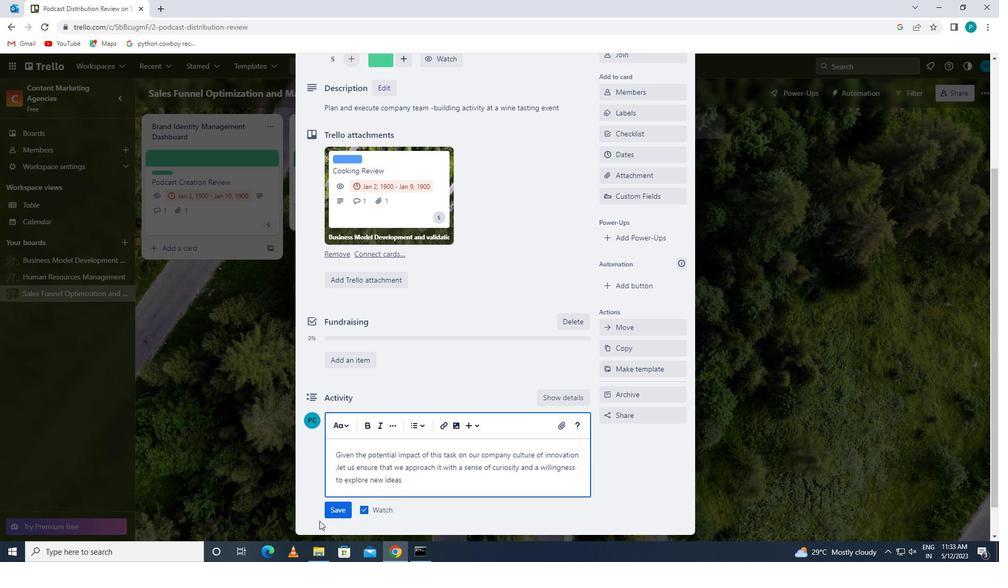 
Action: Mouse pressed left at (331, 508)
Screenshot: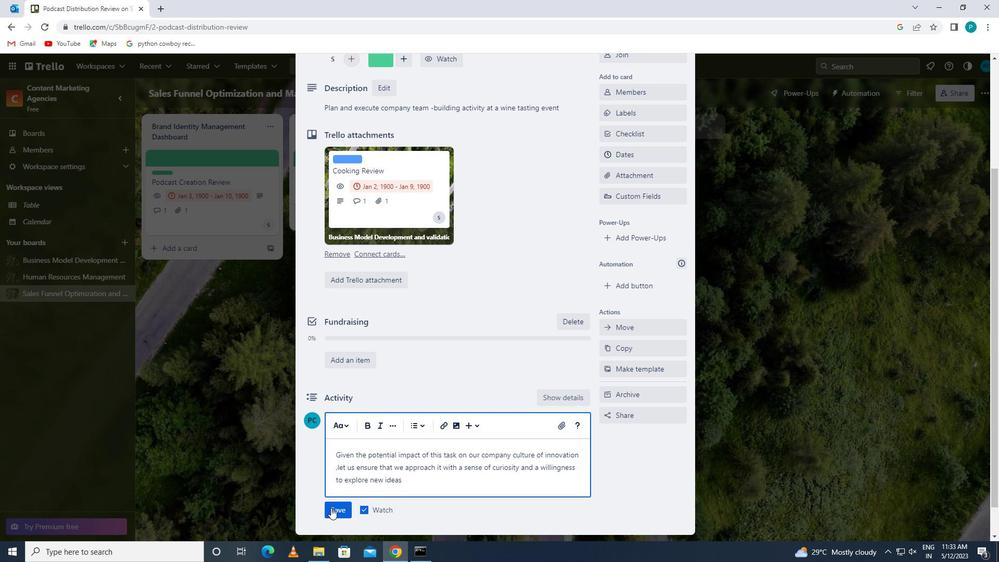 
Action: Mouse moved to (615, 147)
Screenshot: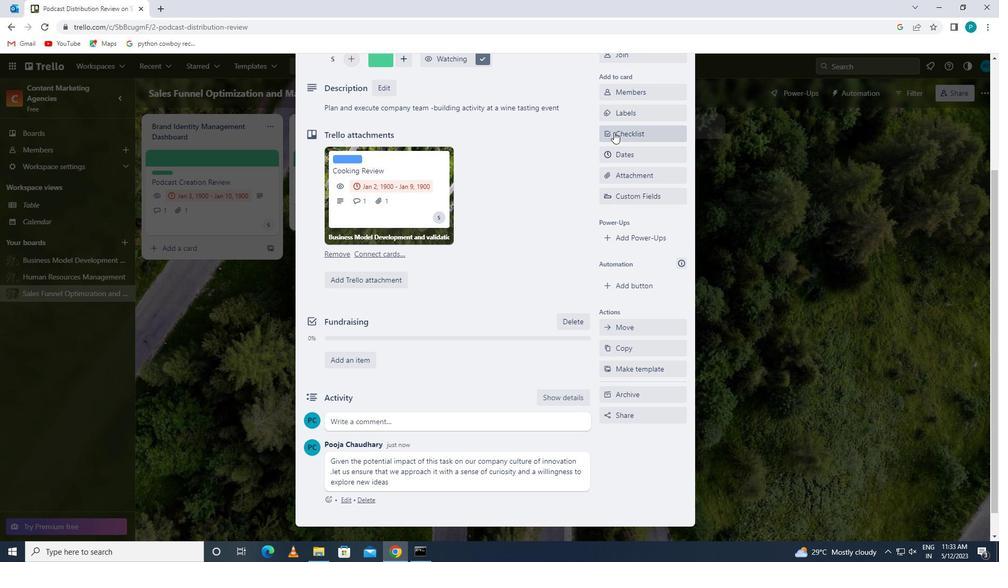 
Action: Mouse pressed left at (615, 147)
Screenshot: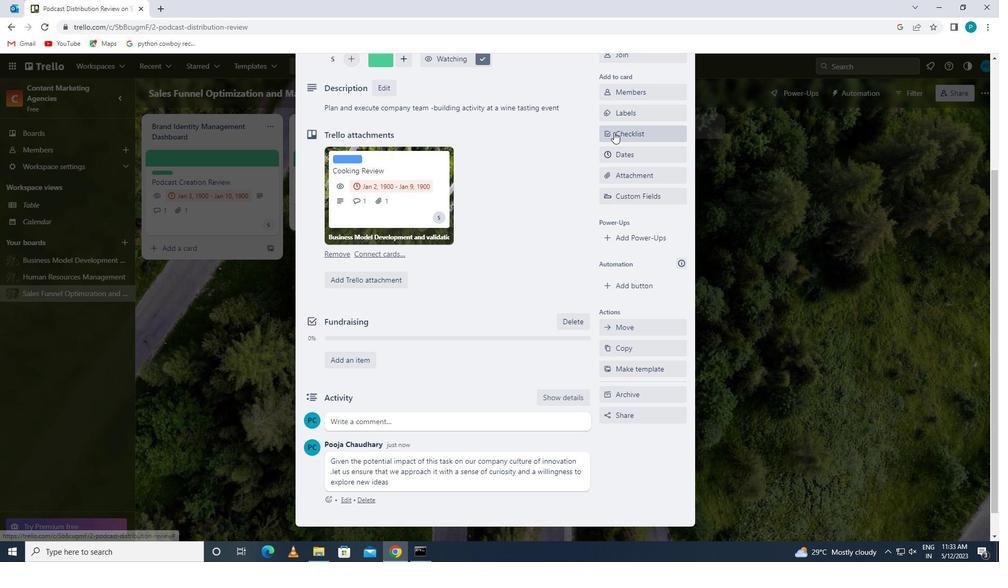 
Action: Mouse moved to (612, 366)
Screenshot: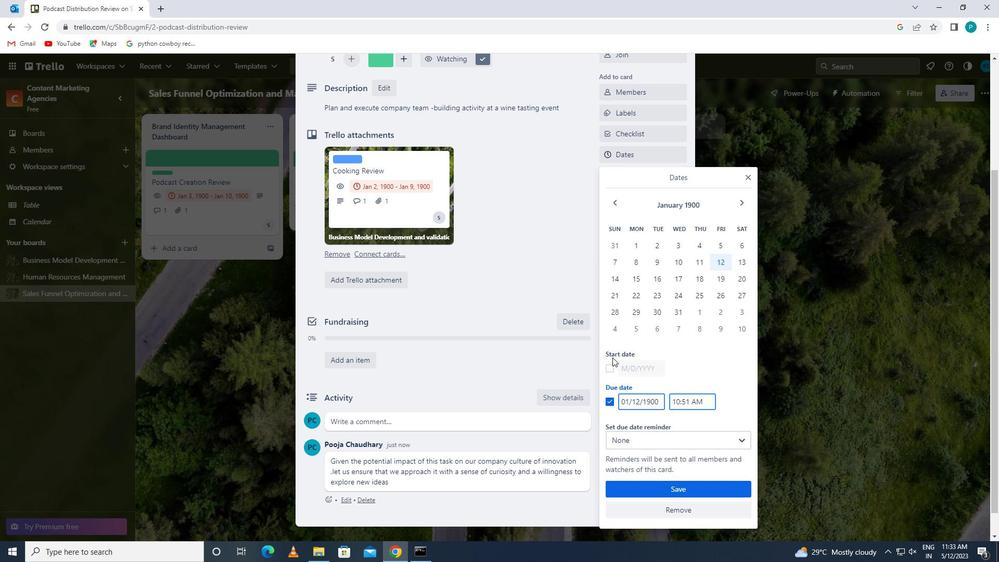 
Action: Mouse pressed left at (612, 366)
Screenshot: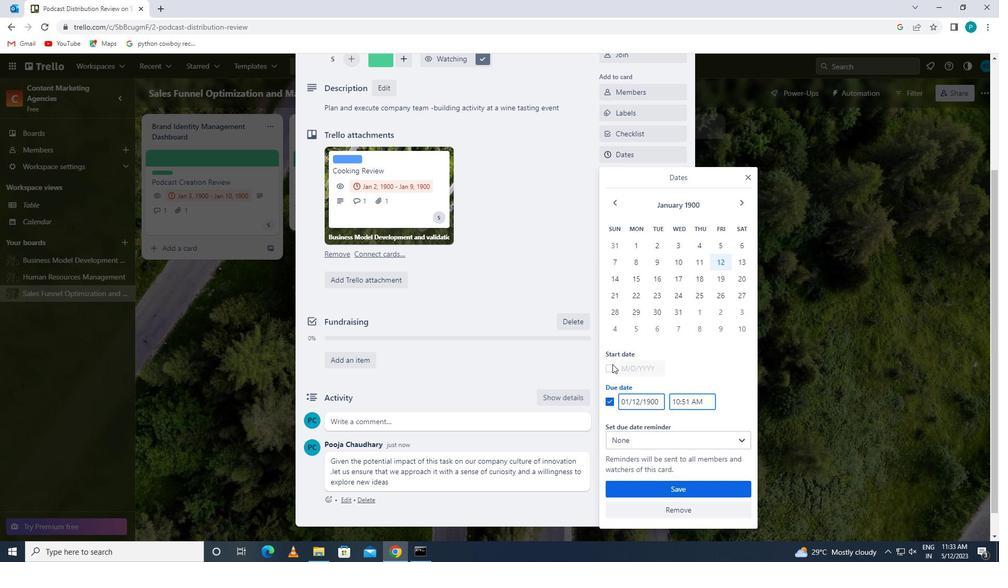 
Action: Mouse moved to (637, 369)
Screenshot: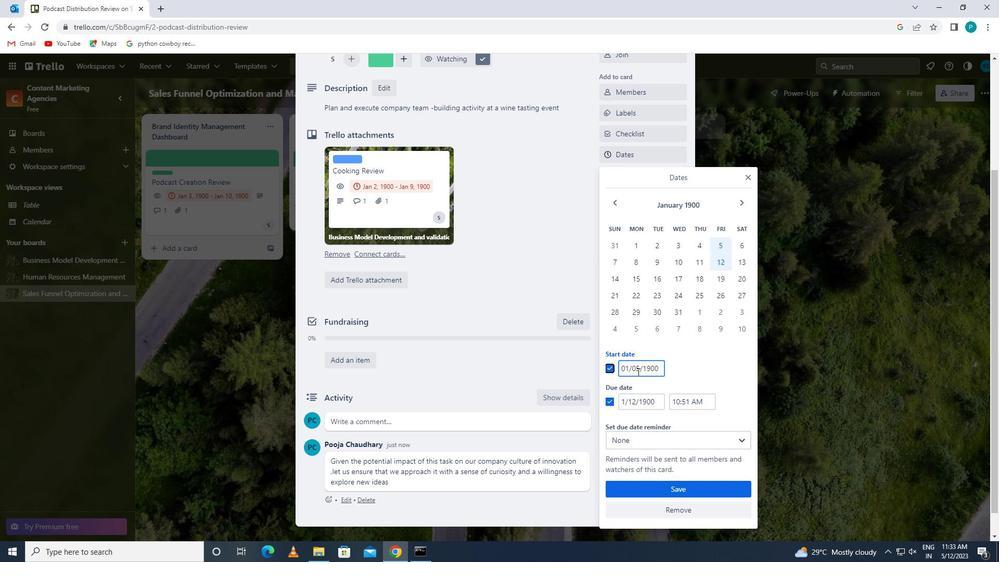 
Action: Mouse pressed left at (637, 369)
Screenshot: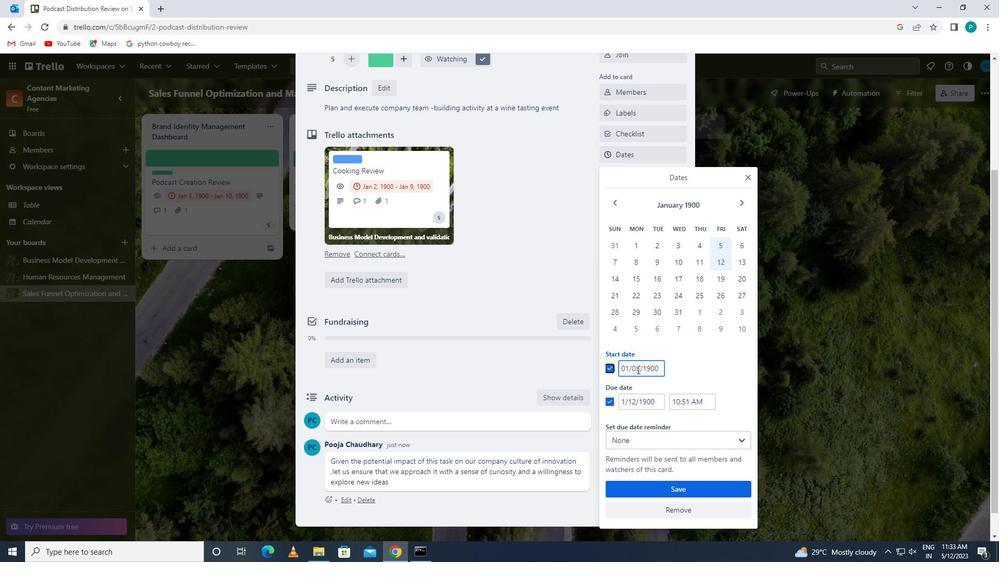 
Action: Mouse moved to (631, 369)
Screenshot: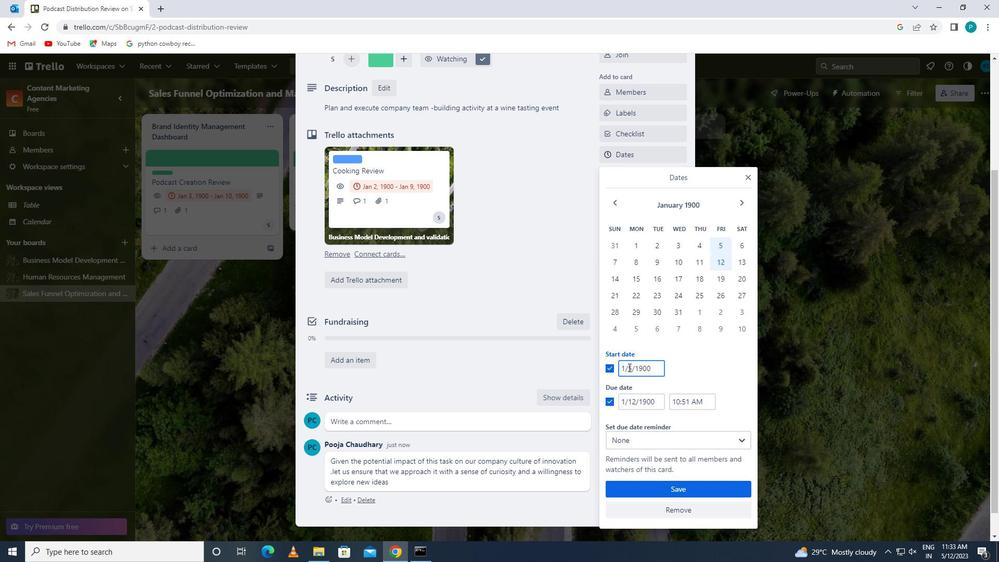 
Action: Mouse pressed left at (631, 369)
Screenshot: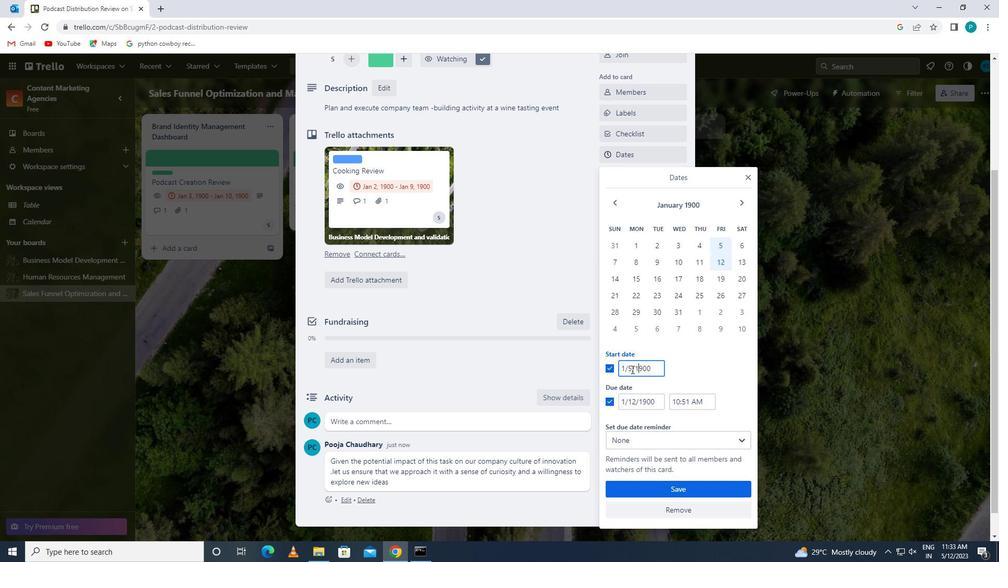 
Action: Key pressed <Key.backspace>6
Screenshot: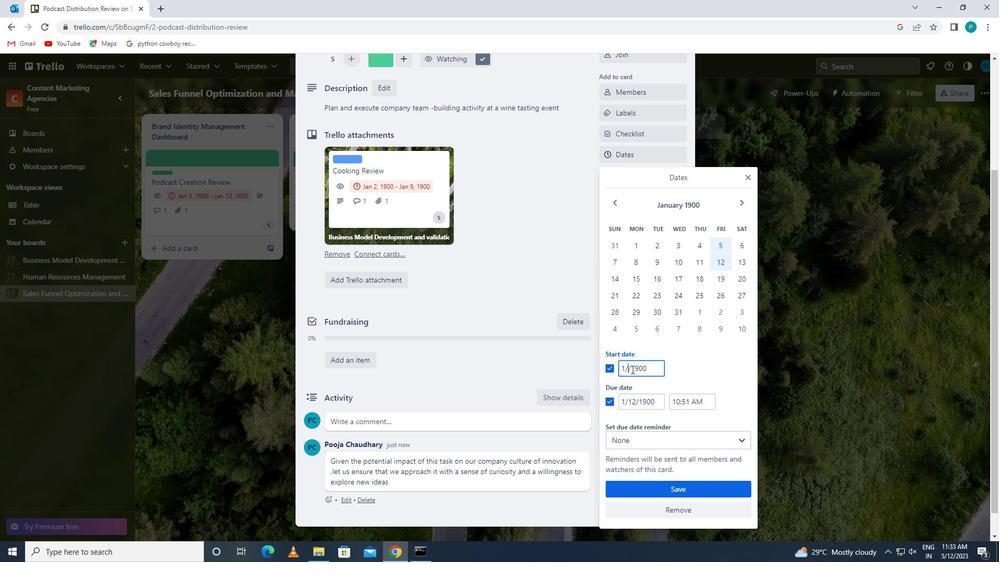 
Action: Mouse moved to (634, 403)
Screenshot: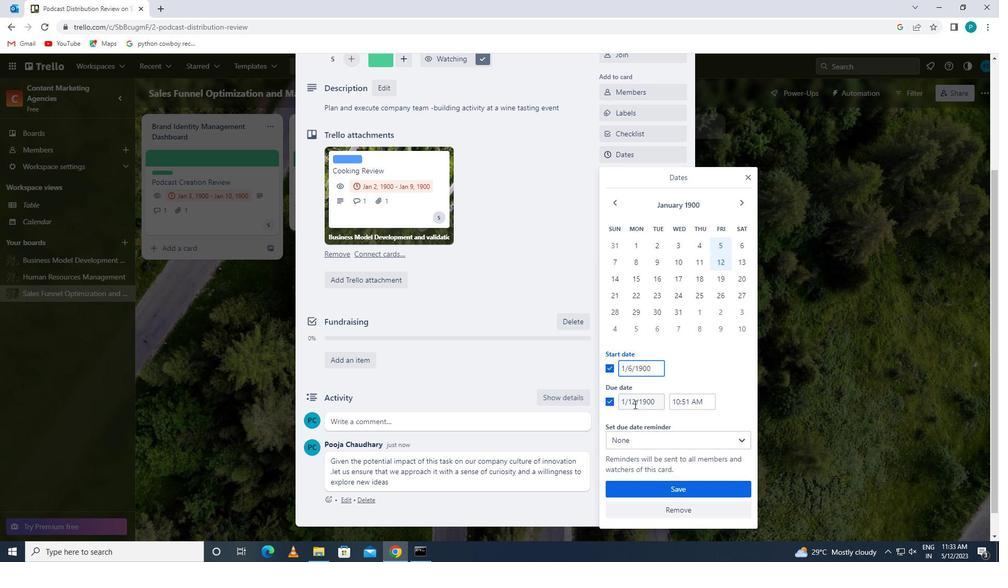 
Action: Mouse pressed left at (634, 403)
Screenshot: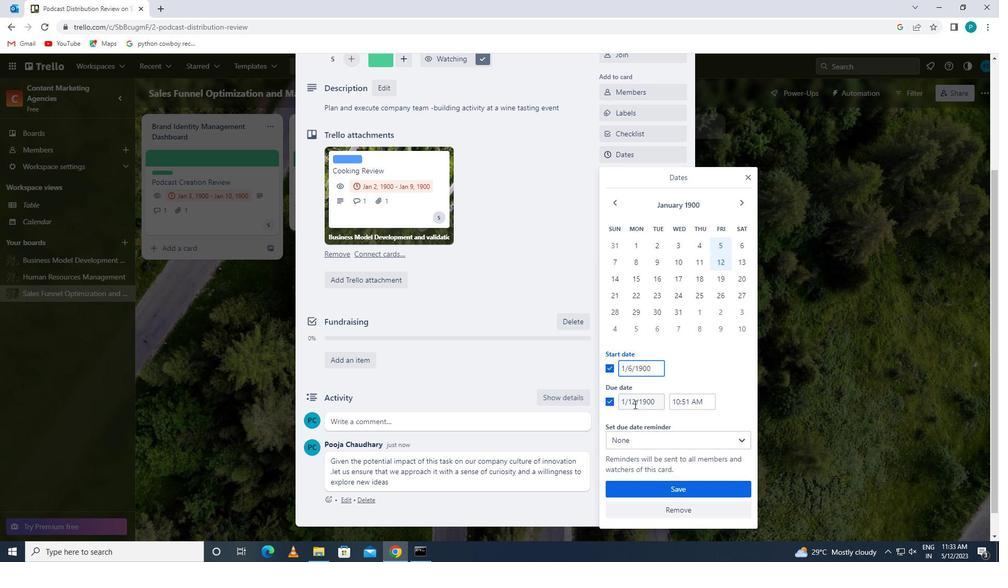 
Action: Key pressed <Key.backspace>3
Screenshot: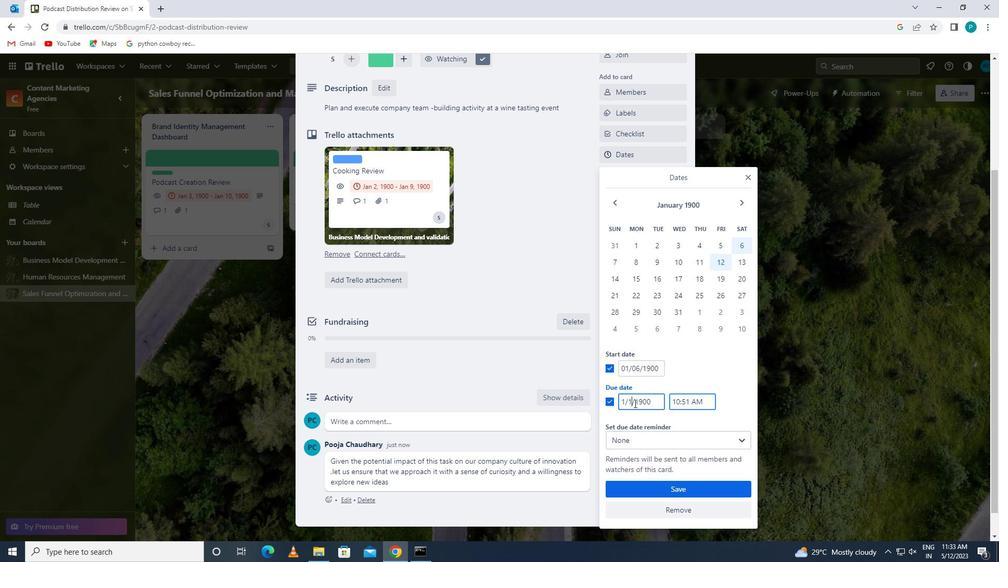 
Action: Mouse moved to (630, 484)
Screenshot: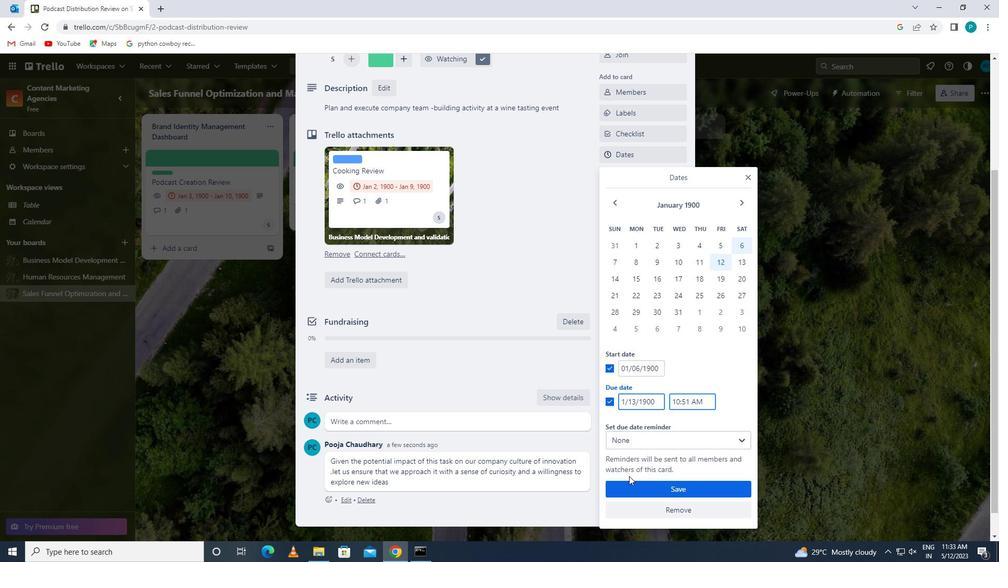 
Action: Mouse pressed left at (630, 484)
Screenshot: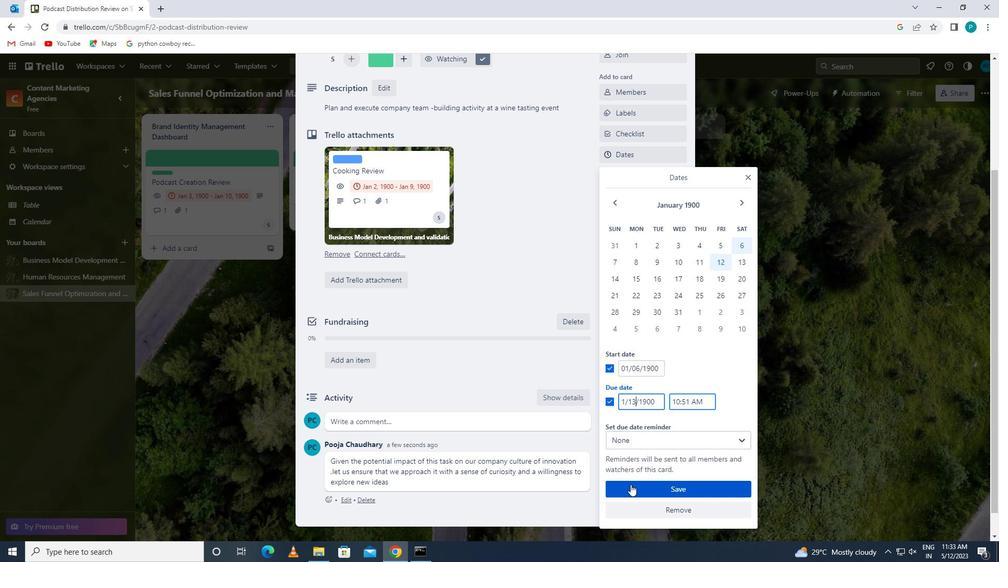 
